 Task: Open a template Informal Letter by  Plum save the file as logo.txt Remove the following options from template: 'your brand'. Replace Hello Fan with ' Good Evening' and change the date to 31 June, 2023. Replace body of the letter with  Thank you so much for your generous gift. Your thoughtfulness and support mean the world to me. I'm truly grateful for your kindness.; apply Font Style 'Arial' and font size  18 Add name: Kevin
Action: Mouse moved to (211, 141)
Screenshot: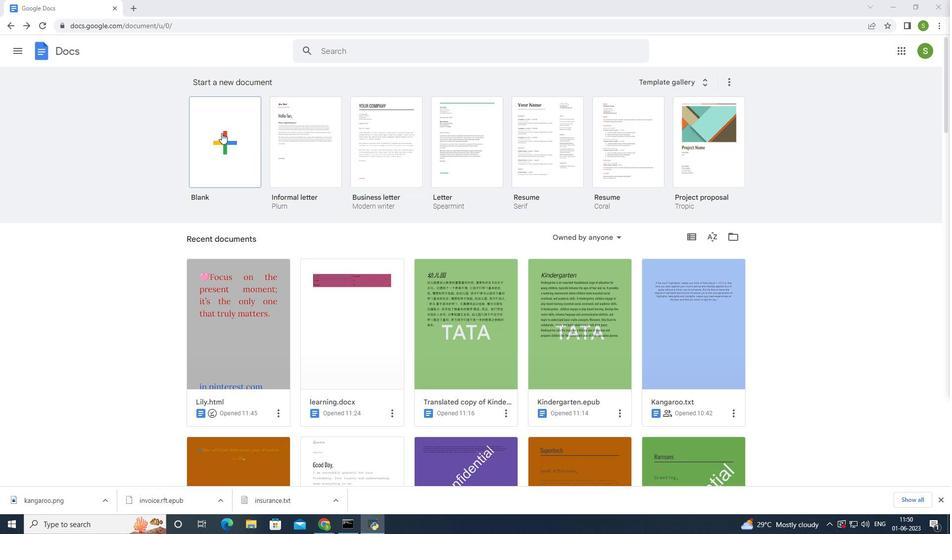 
Action: Mouse pressed left at (211, 141)
Screenshot: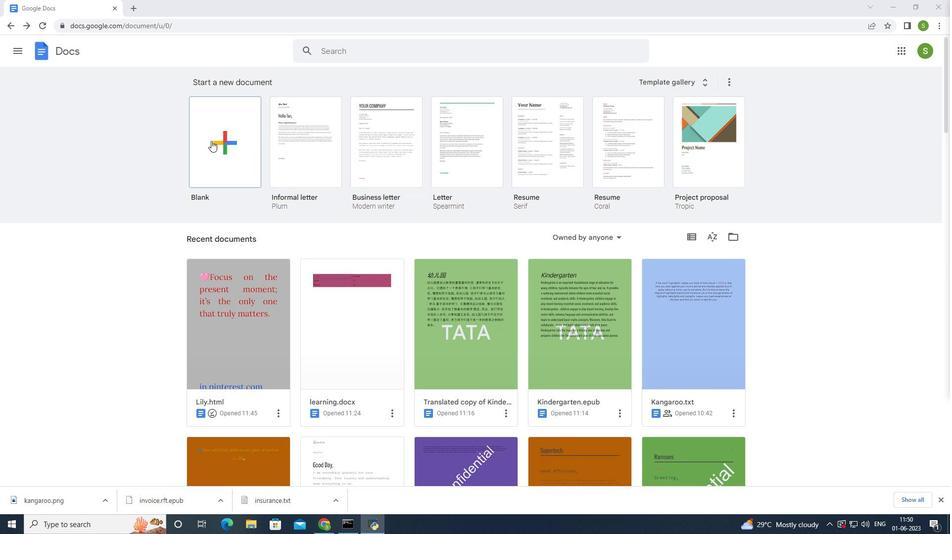 
Action: Mouse moved to (102, 41)
Screenshot: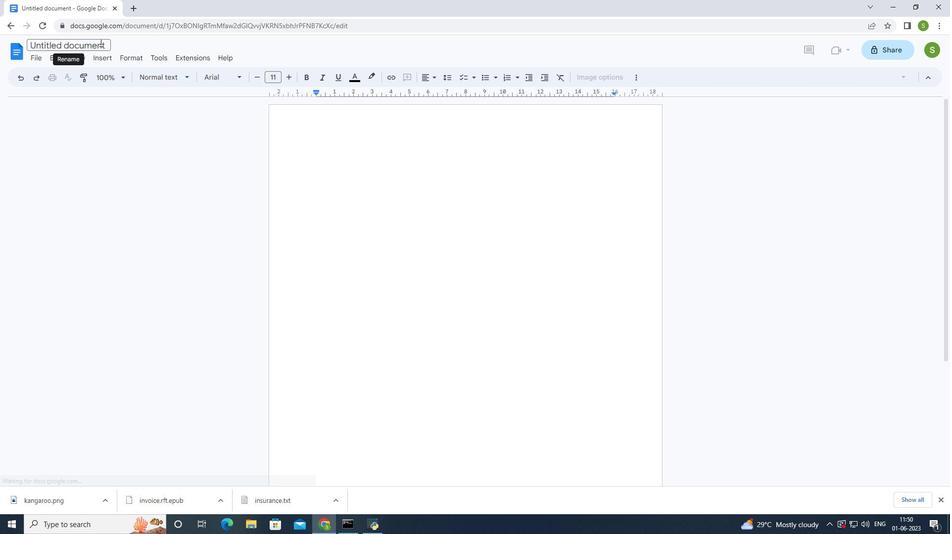 
Action: Mouse pressed left at (102, 41)
Screenshot: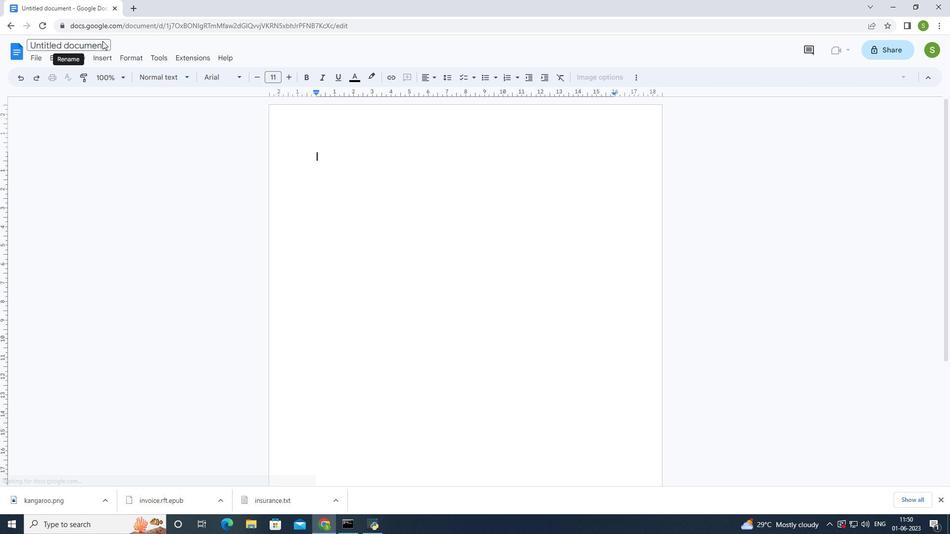 
Action: Mouse moved to (327, 35)
Screenshot: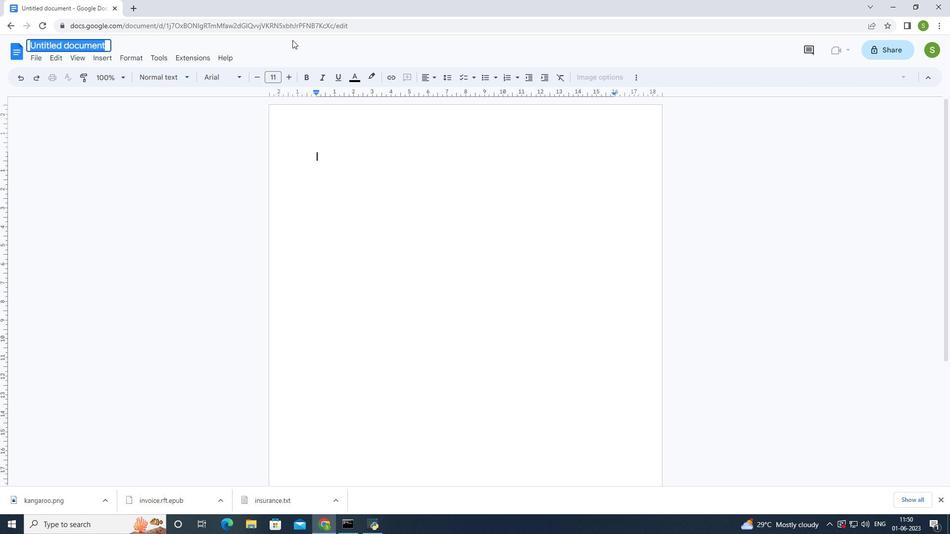 
Action: Key pressed logo
Screenshot: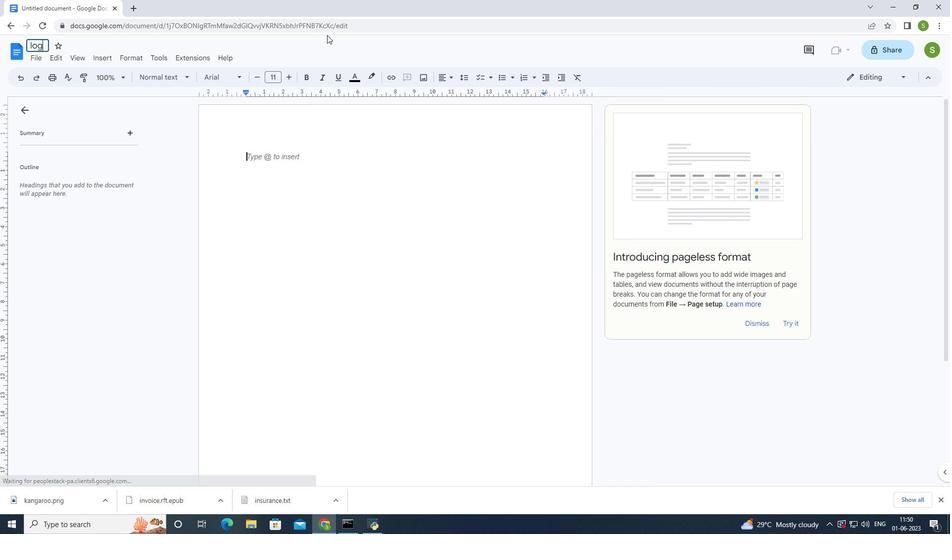 
Action: Mouse moved to (358, 91)
Screenshot: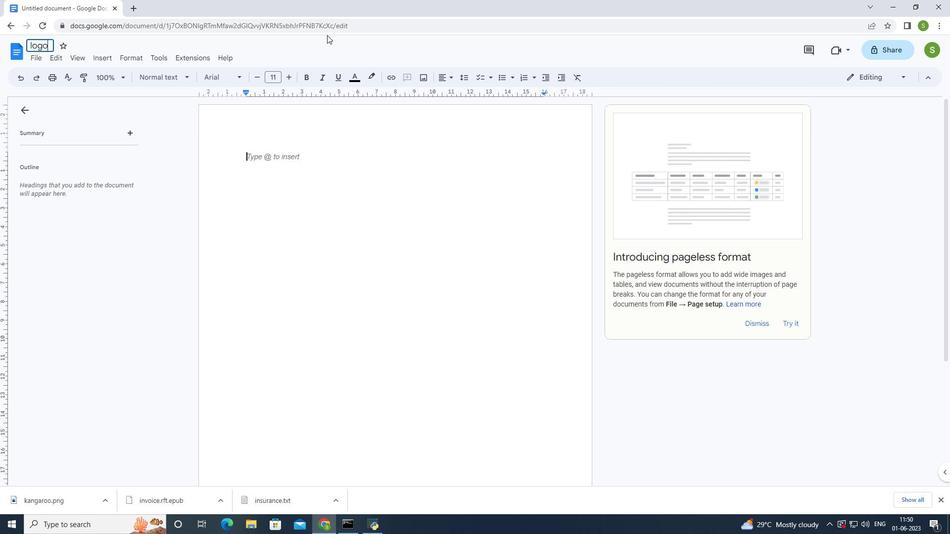 
Action: Key pressed .txt<Key.enter>
Screenshot: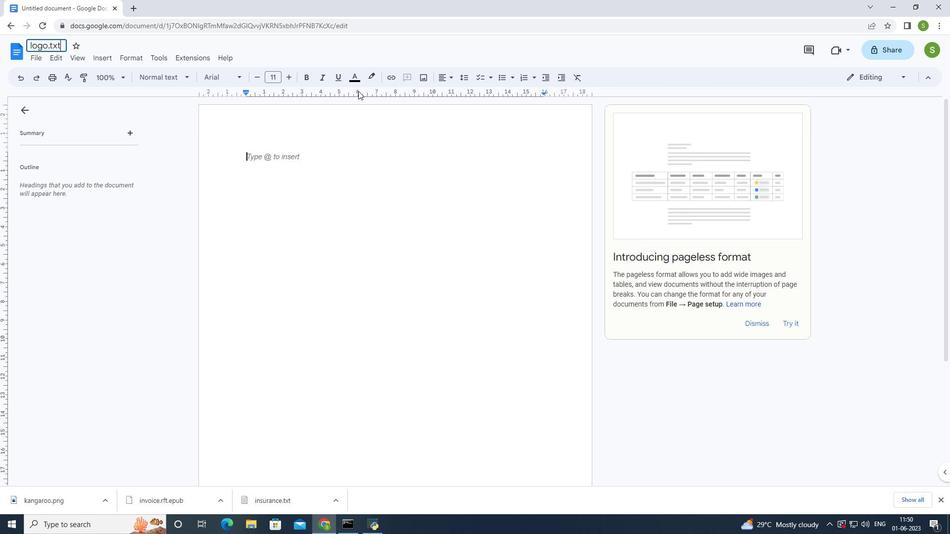
Action: Mouse moved to (8, 23)
Screenshot: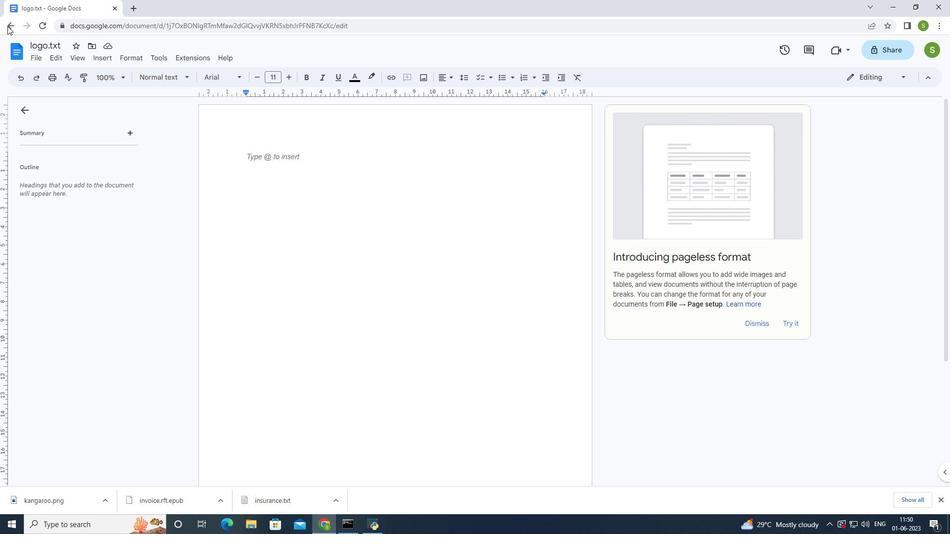 
Action: Mouse pressed left at (8, 23)
Screenshot: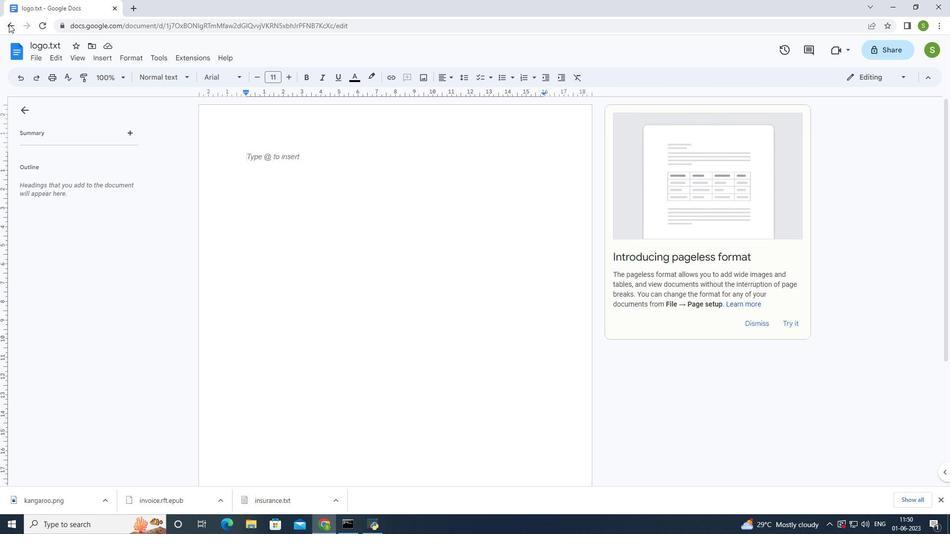 
Action: Mouse moved to (300, 170)
Screenshot: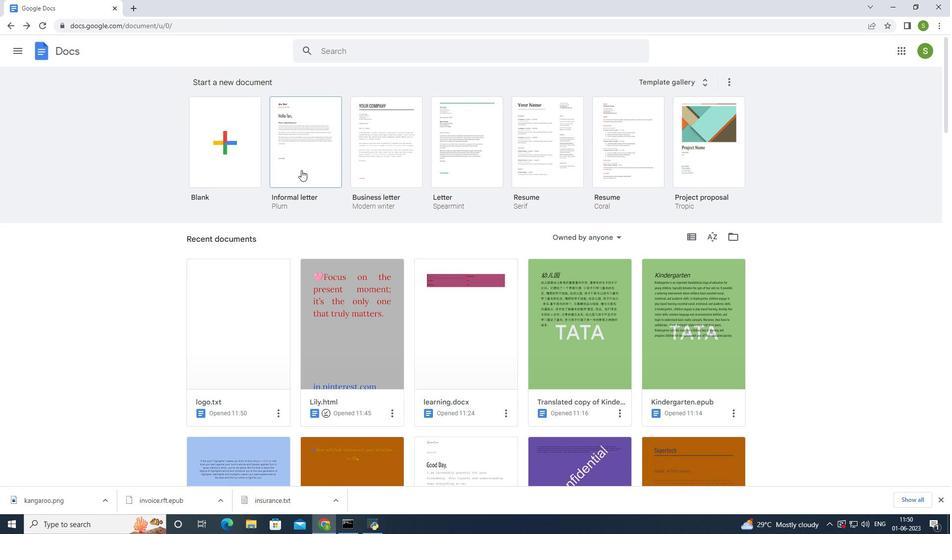 
Action: Mouse pressed left at (300, 170)
Screenshot: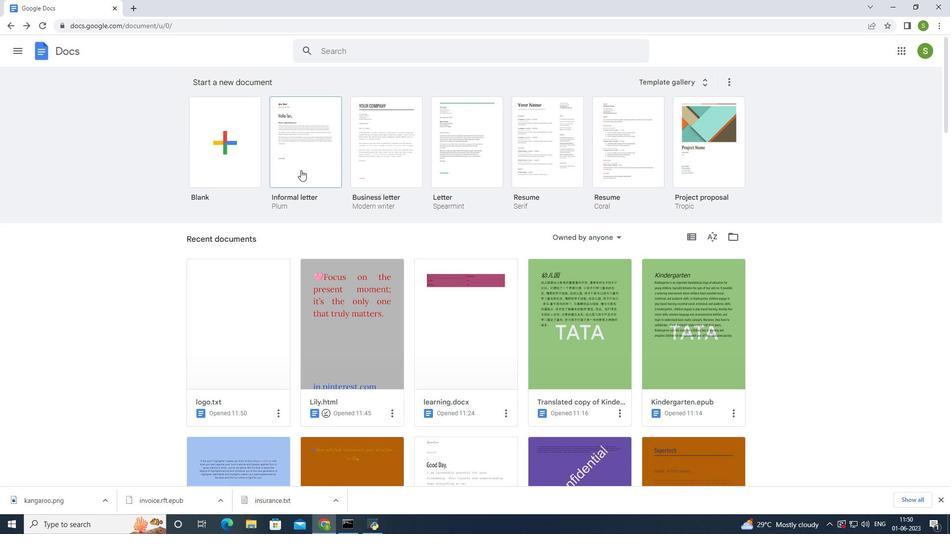 
Action: Mouse pressed left at (300, 170)
Screenshot: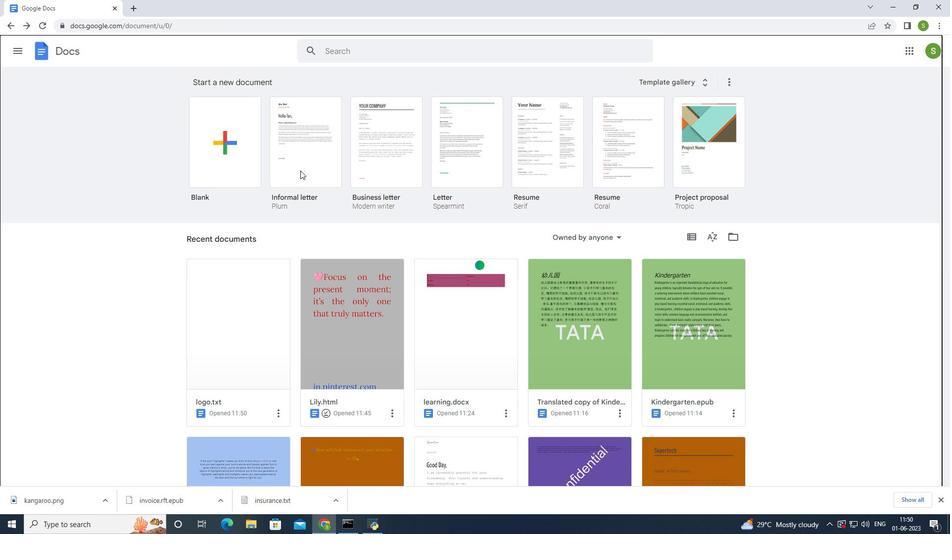 
Action: Mouse moved to (300, 170)
Screenshot: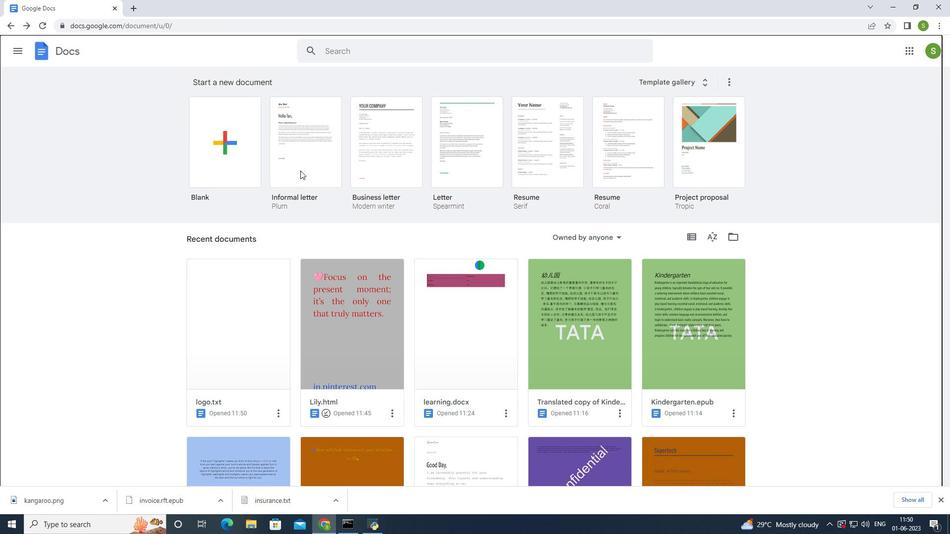 
Action: Mouse pressed left at (300, 170)
Screenshot: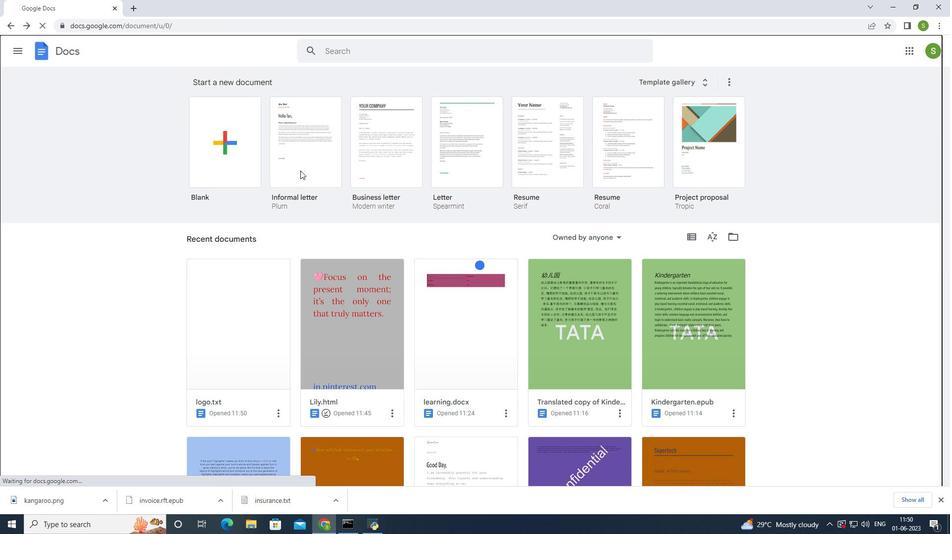 
Action: Mouse moved to (79, 44)
Screenshot: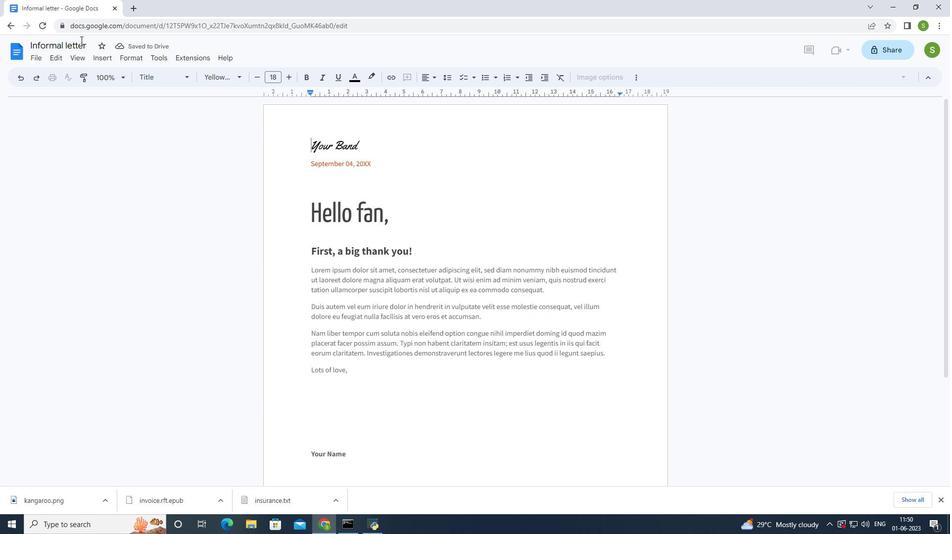 
Action: Mouse pressed left at (79, 44)
Screenshot: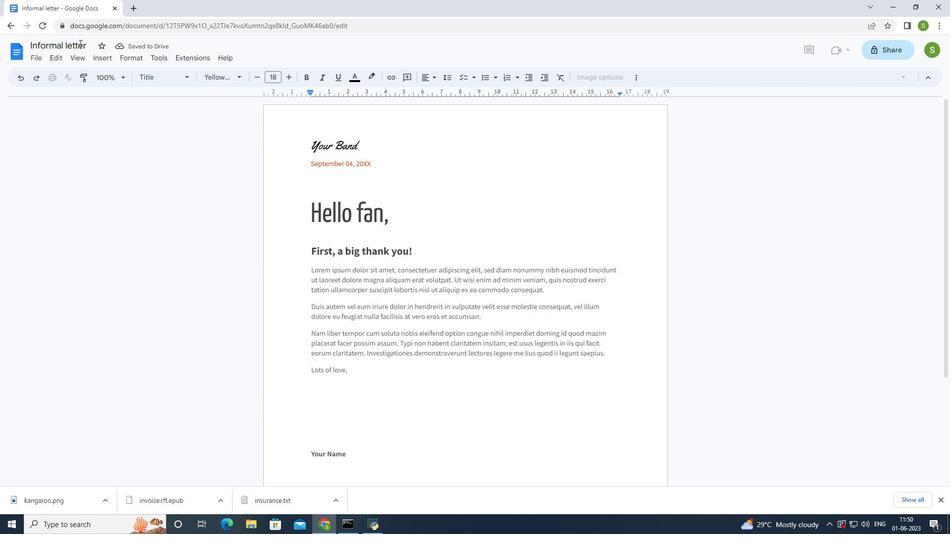 
Action: Mouse moved to (83, 44)
Screenshot: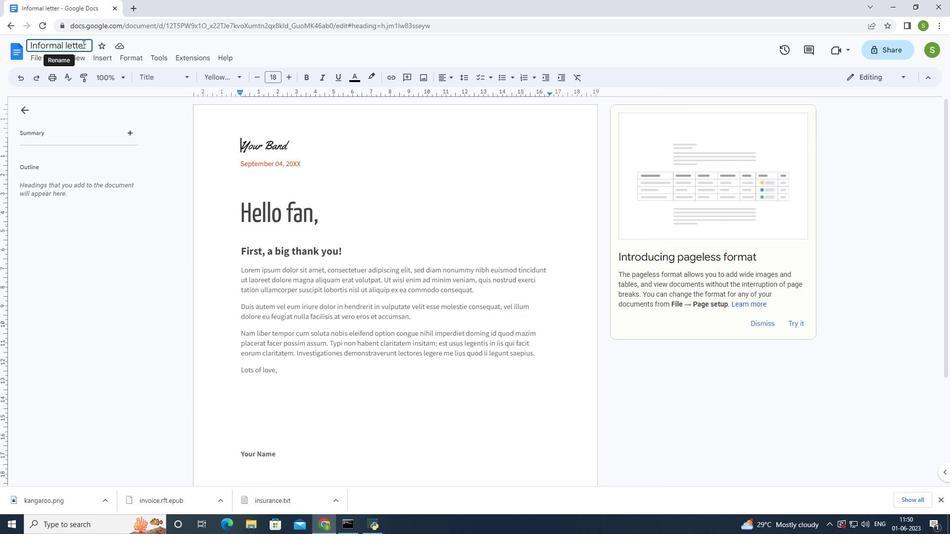 
Action: Mouse pressed left at (83, 44)
Screenshot: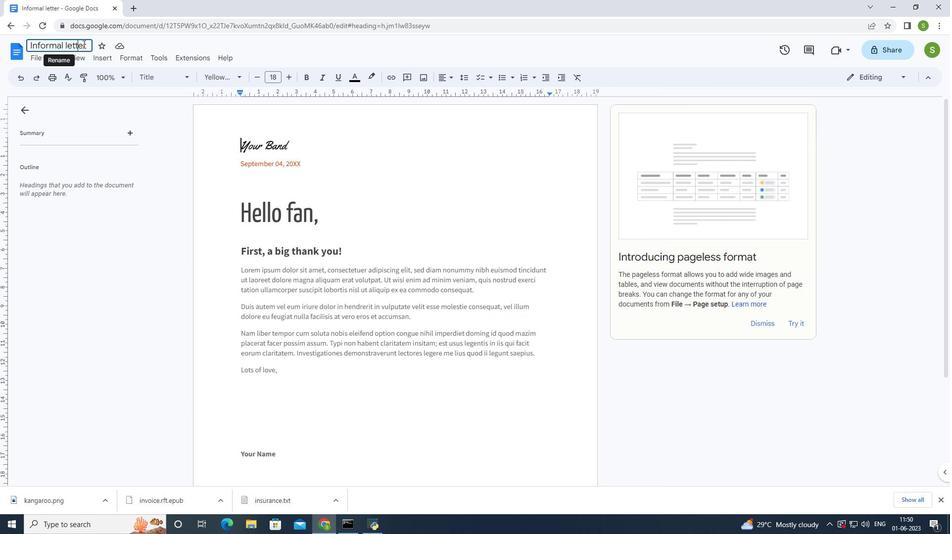 
Action: Mouse pressed left at (83, 44)
Screenshot: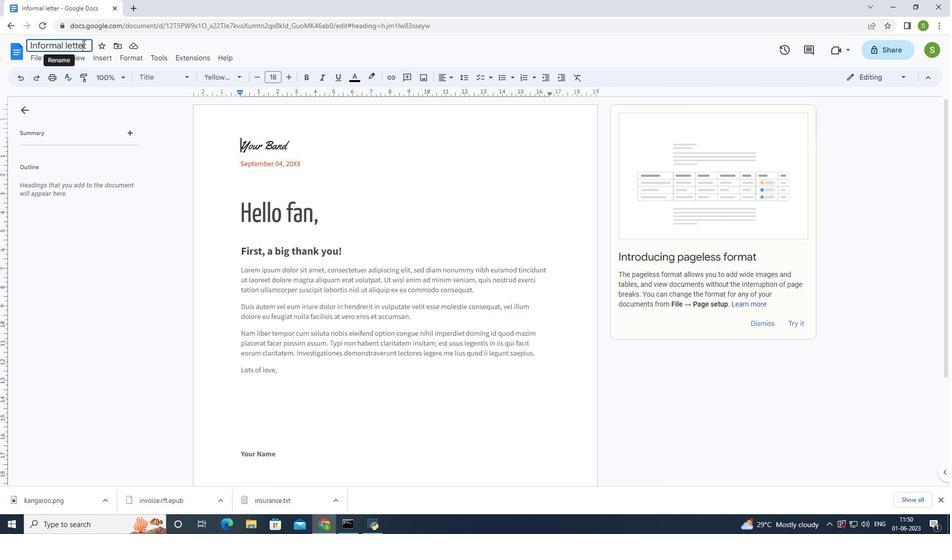 
Action: Mouse moved to (83, 44)
Screenshot: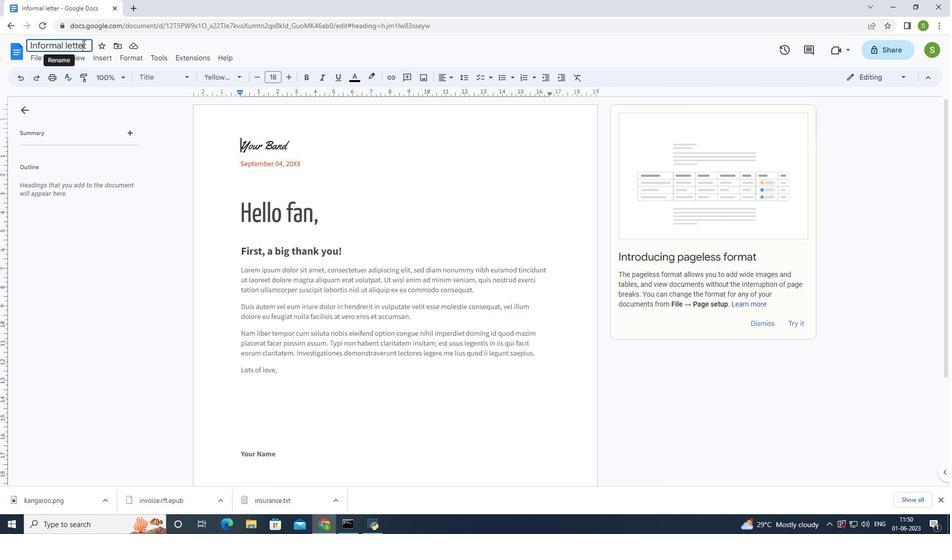 
Action: Mouse pressed left at (83, 44)
Screenshot: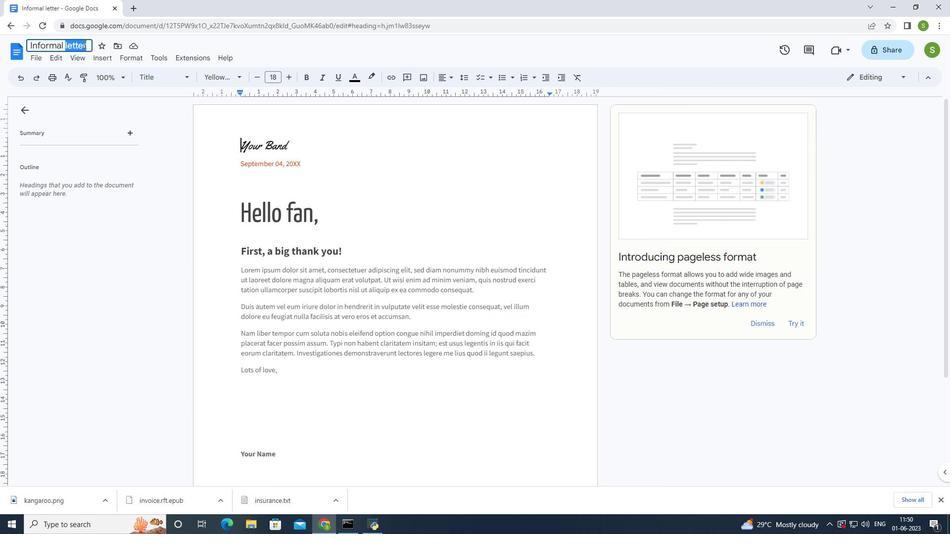 
Action: Mouse pressed left at (83, 44)
Screenshot: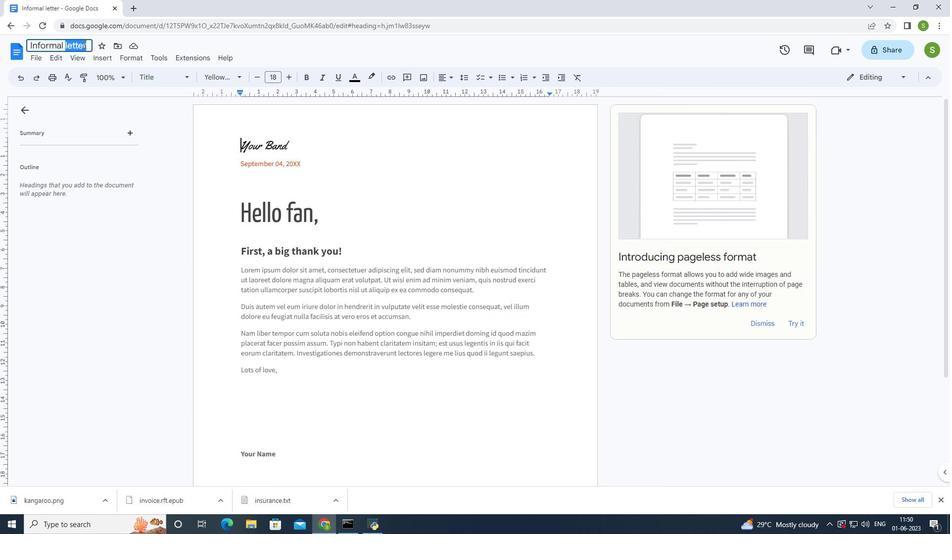 
Action: Mouse pressed left at (83, 44)
Screenshot: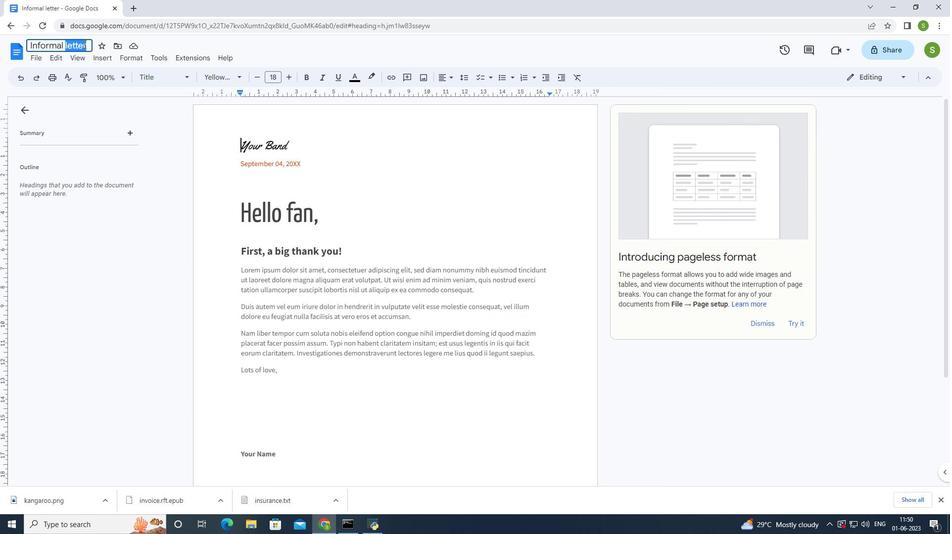 
Action: Mouse pressed left at (83, 44)
Screenshot: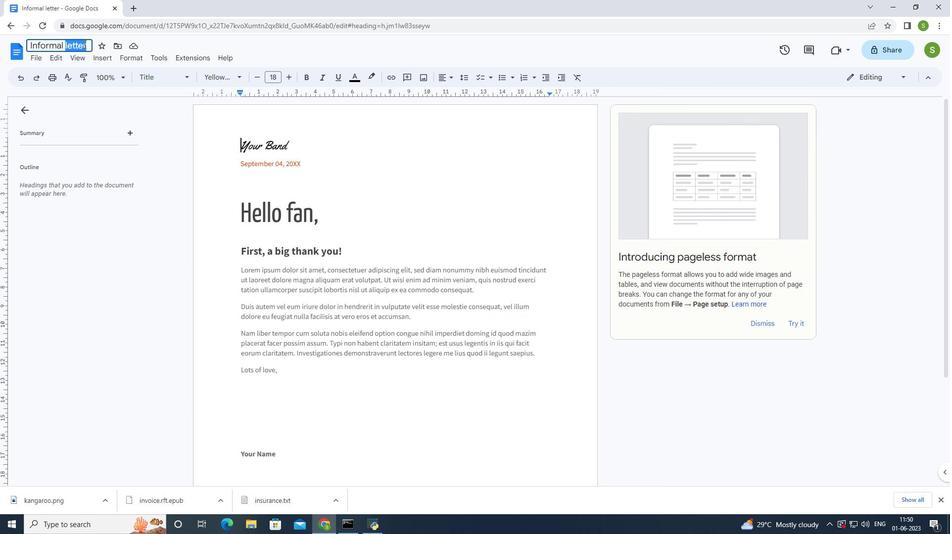 
Action: Mouse moved to (128, 51)
Screenshot: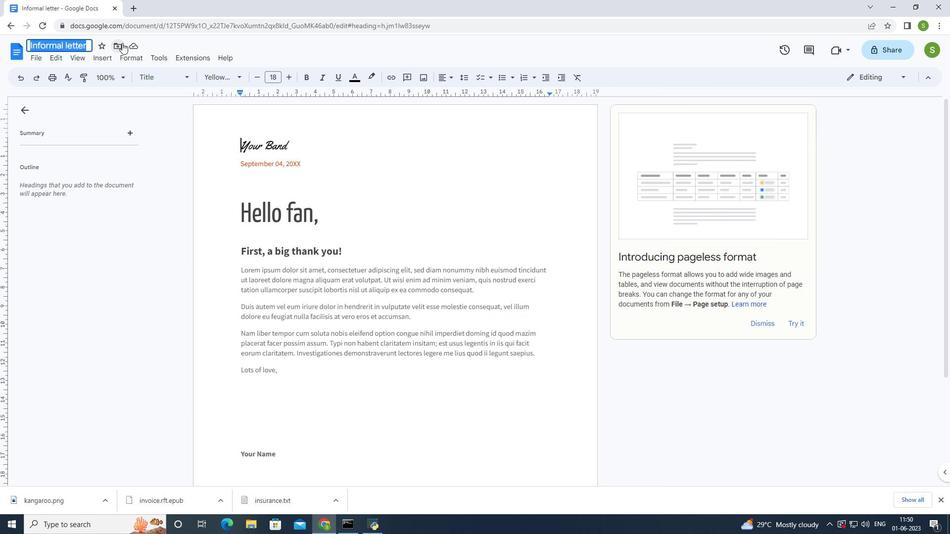 
Action: Key pressed logo
Screenshot: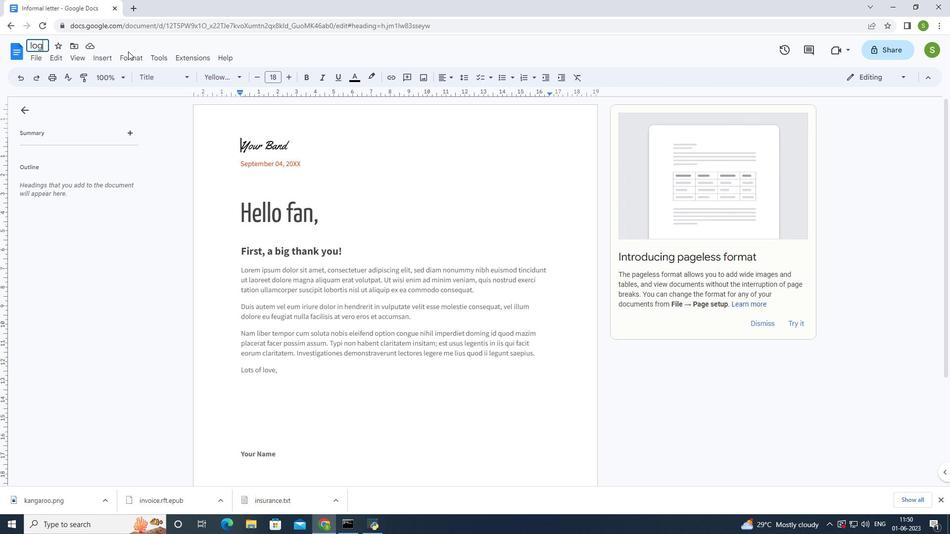 
Action: Mouse moved to (127, 52)
Screenshot: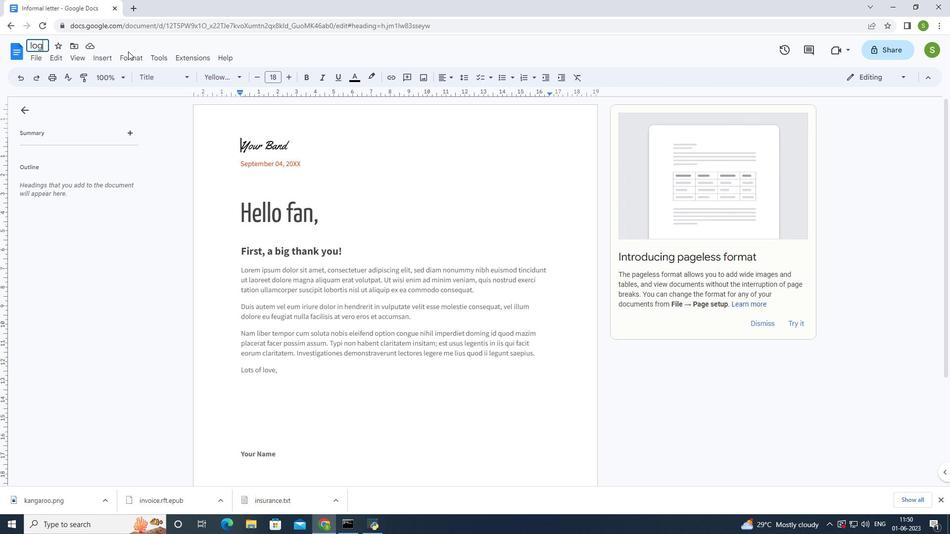 
Action: Key pressed .t
Screenshot: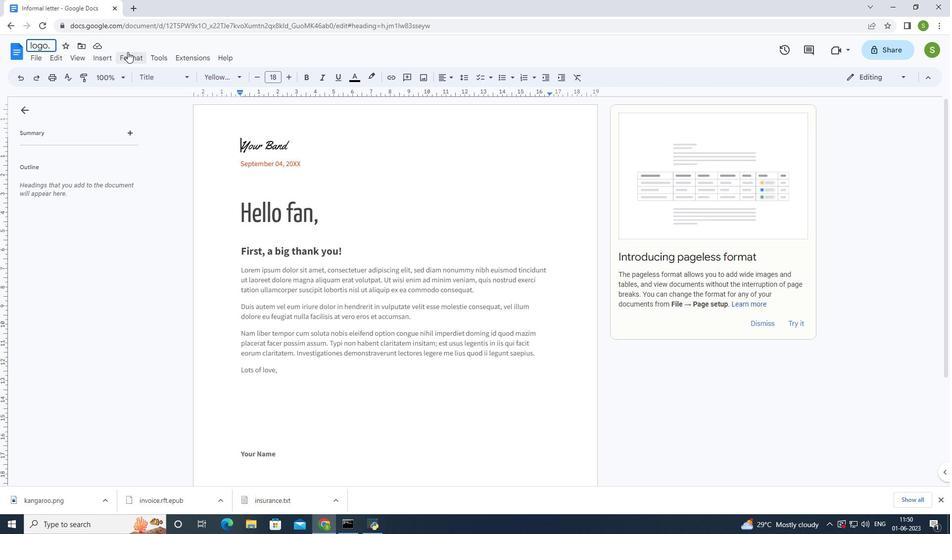 
Action: Mouse moved to (127, 52)
Screenshot: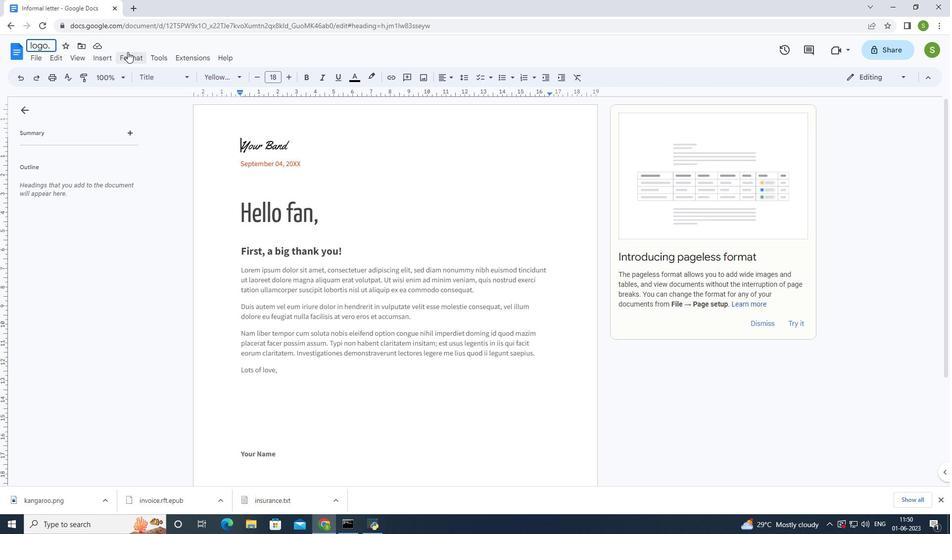 
Action: Key pressed xt<Key.enter>
Screenshot: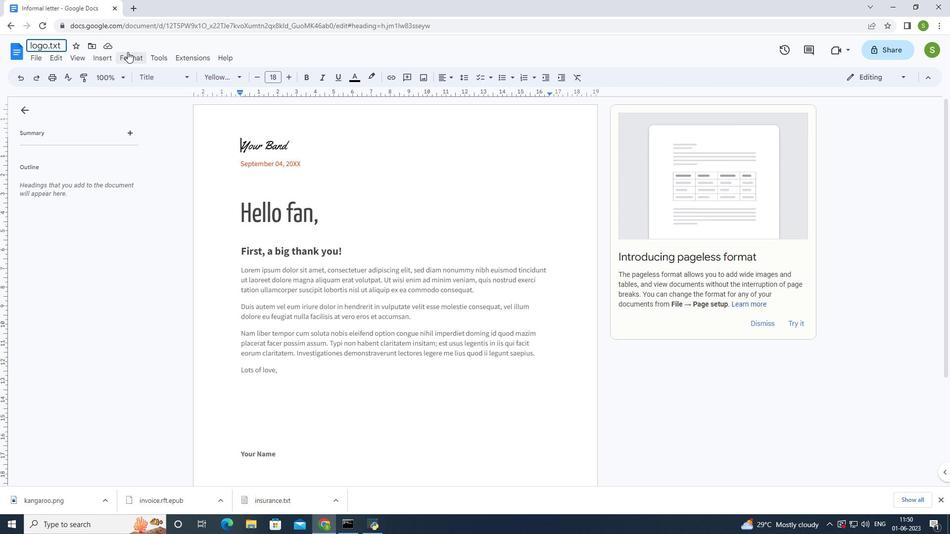 
Action: Mouse moved to (314, 212)
Screenshot: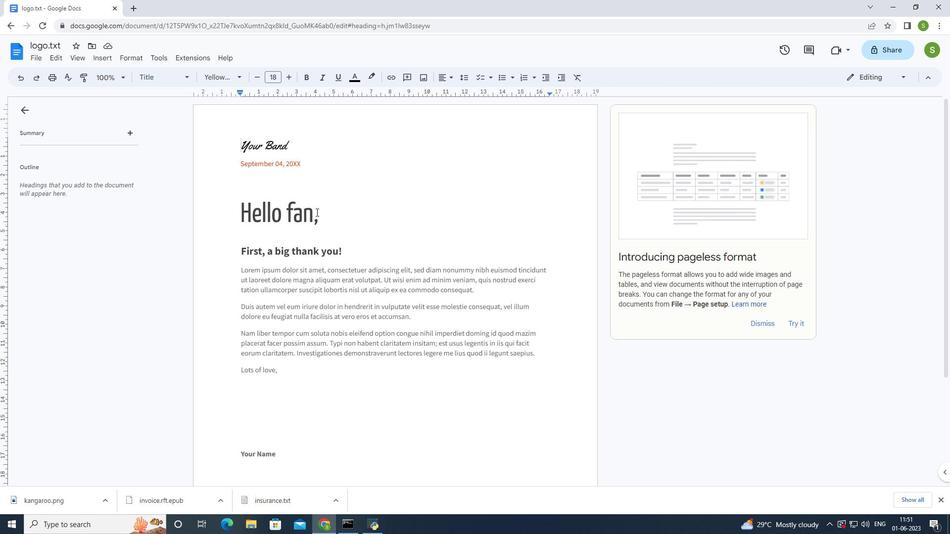 
Action: Mouse pressed left at (314, 212)
Screenshot: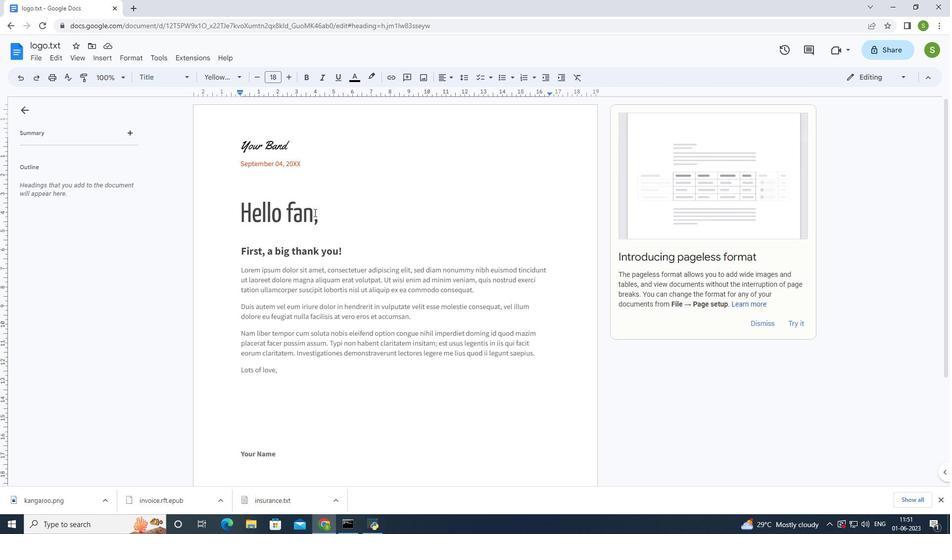 
Action: Mouse moved to (705, 92)
Screenshot: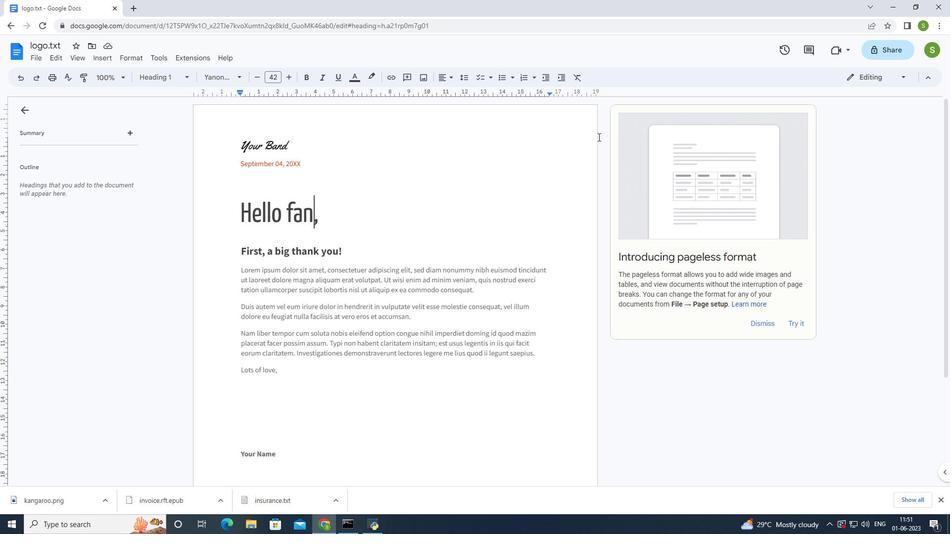 
Action: Key pressed <Key.backspace><Key.backspace><Key.backspace><Key.backspace><Key.backspace><Key.backspace><Key.backspace><Key.backspace><Key.backspace><Key.shift>Good<Key.space><Key.shift>Mo<Key.backspace><Key.backspace><Key.shift><Key.shift><Key.shift><Key.shift><Key.shift><Key.shift><Key.shift><Key.shift><Key.shift><Key.shift><Key.shift><Key.shift><Key.shift><Key.shift><Key.shift><Key.shift><Key.shift><Key.shift><Key.shift><Key.shift><Key.shift><Key.shift>E
Screenshot: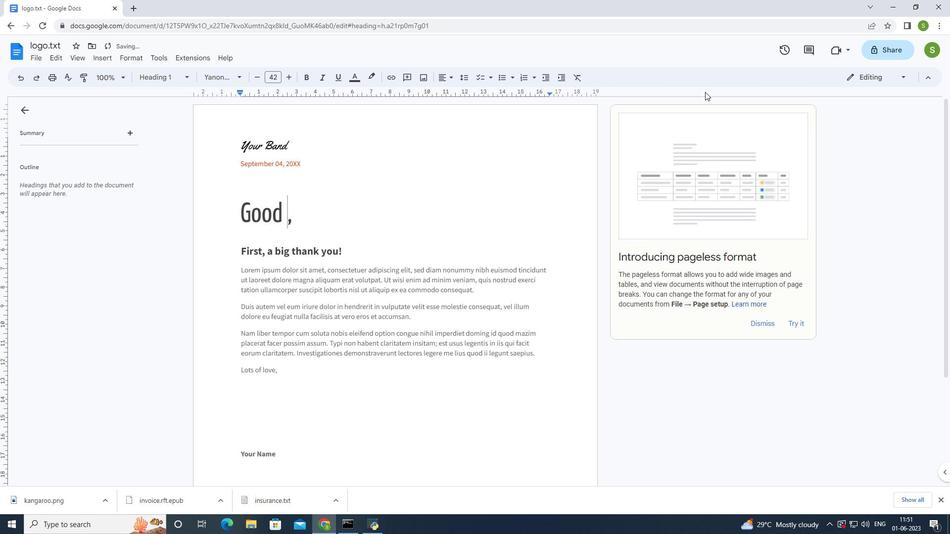 
Action: Mouse moved to (705, 92)
Screenshot: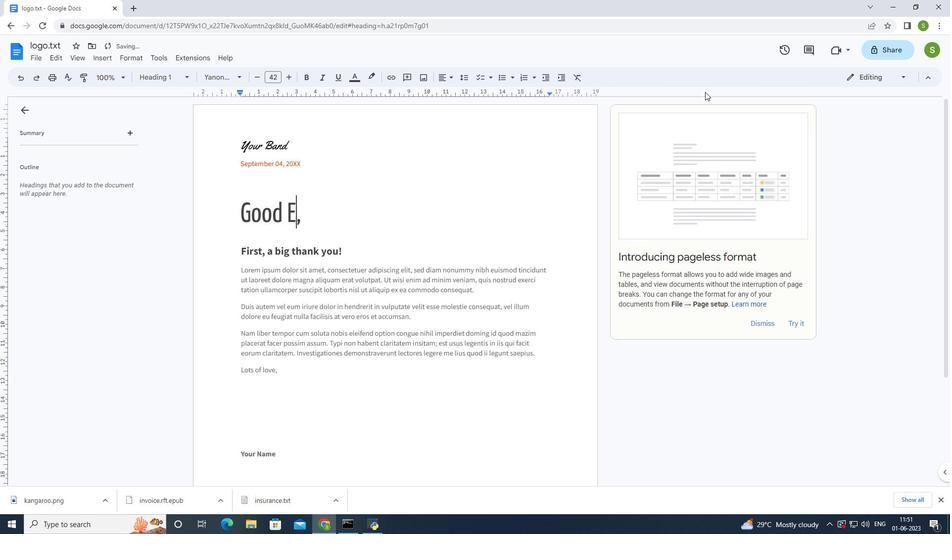 
Action: Key pressed vening
Screenshot: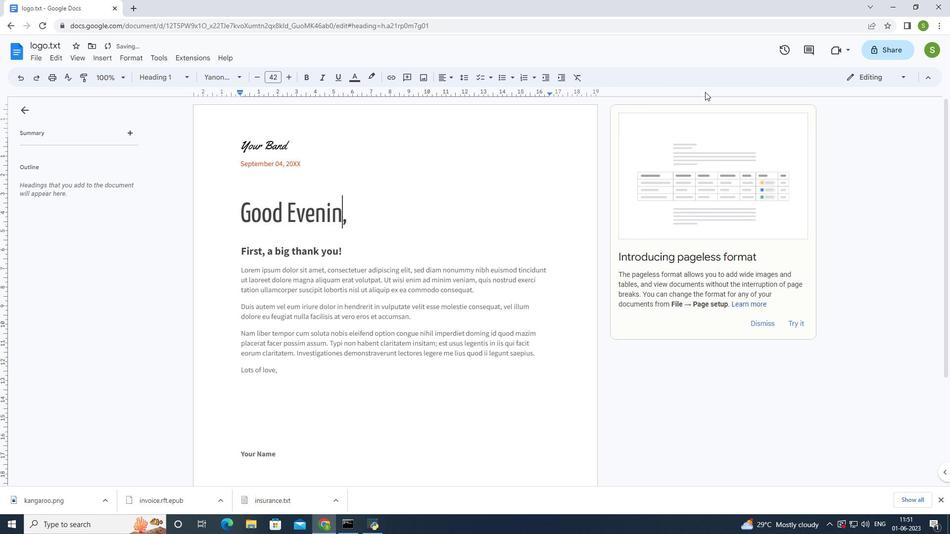 
Action: Mouse moved to (308, 164)
Screenshot: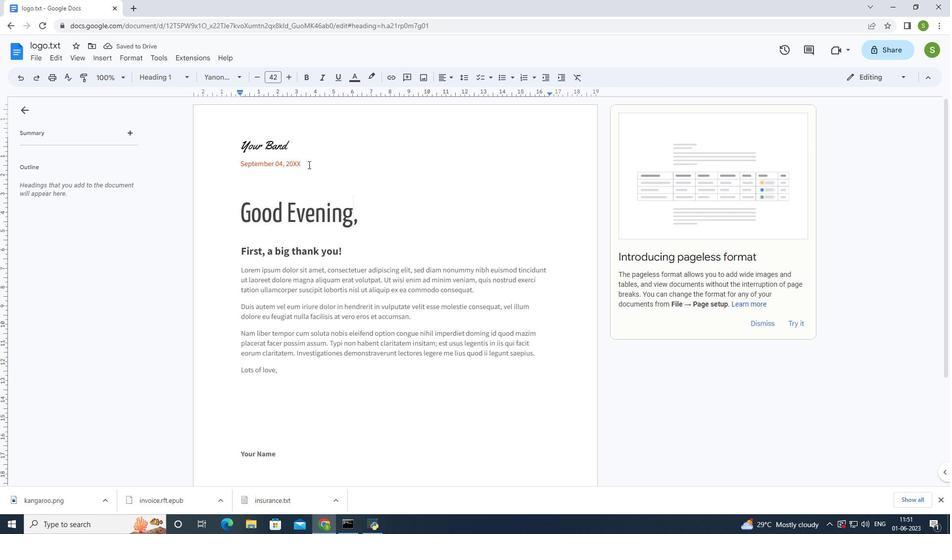 
Action: Mouse pressed left at (308, 164)
Screenshot: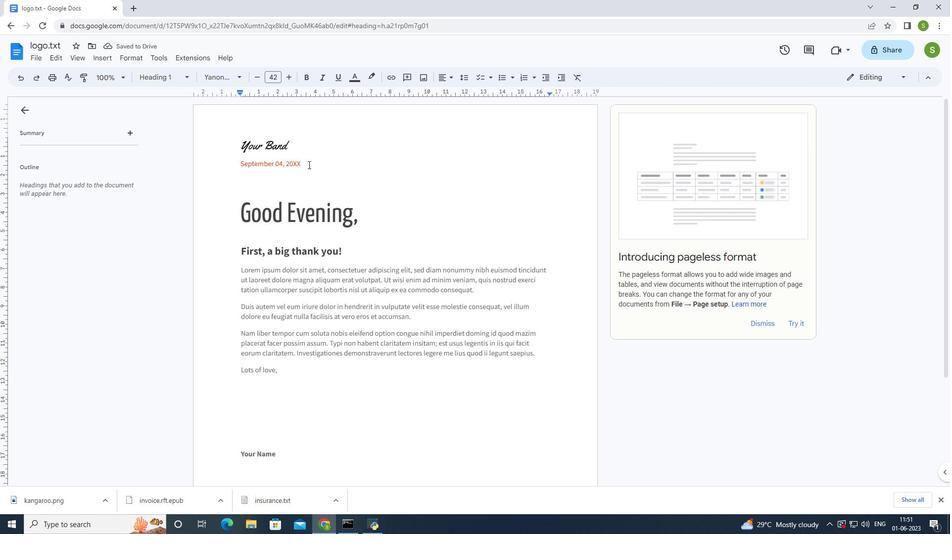 
Action: Mouse moved to (490, 138)
Screenshot: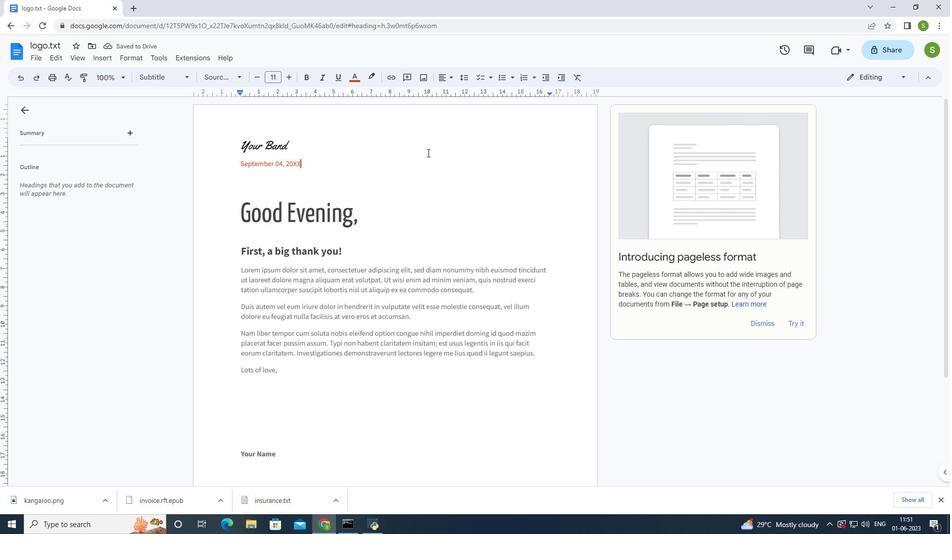 
Action: Key pressed <Key.backspace><Key.backspace>
Screenshot: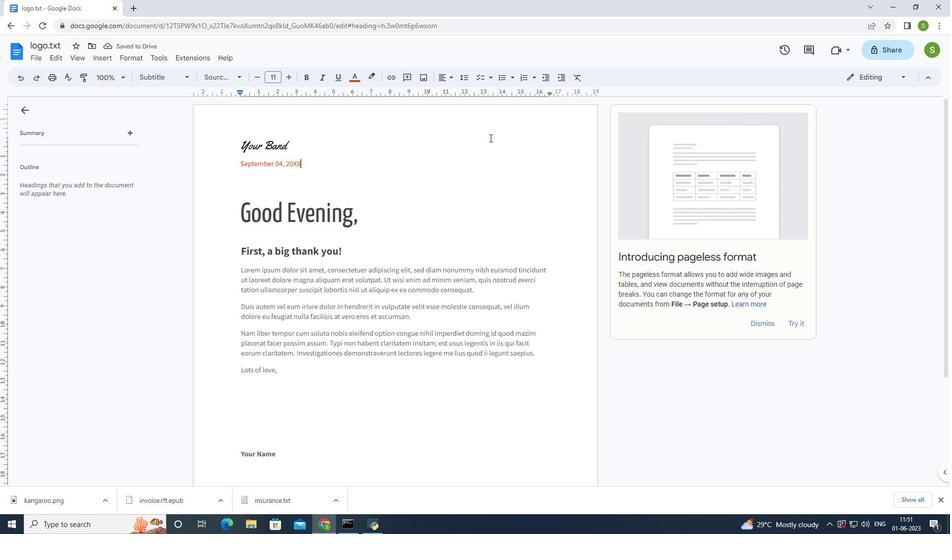 
Action: Mouse moved to (490, 137)
Screenshot: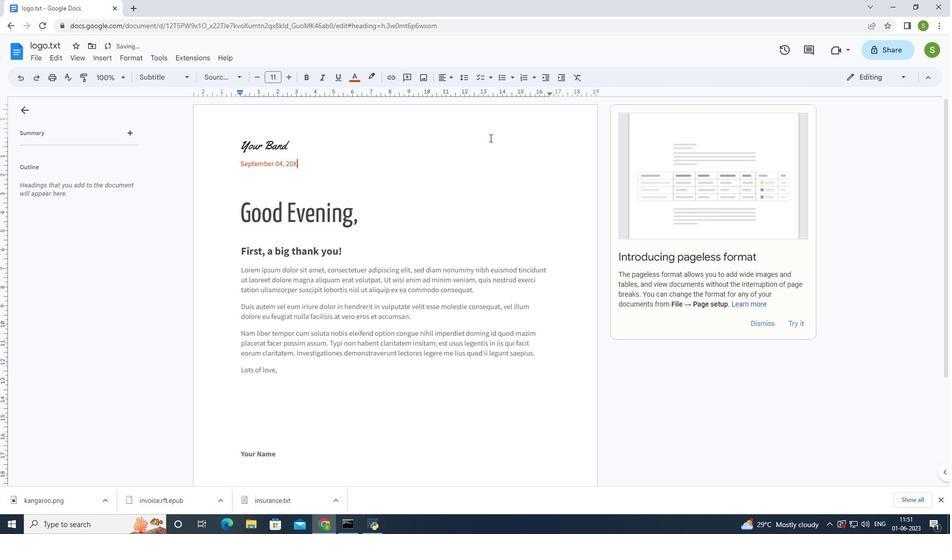 
Action: Key pressed <Key.backspace><Key.backspace><Key.backspace><Key.backspace><Key.backspace><Key.backspace><Key.backspace><Key.backspace><Key.backspace><Key.backspace><Key.backspace><Key.backspace><Key.backspace><Key.backspace><Key.backspace><Key.backspace>31<Key.space>june<Key.space>2023
Screenshot: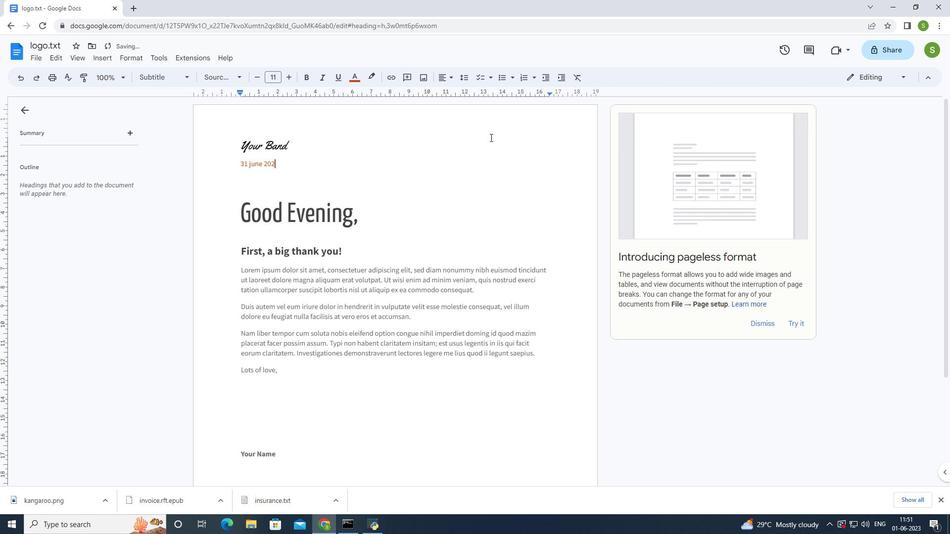 
Action: Mouse moved to (239, 248)
Screenshot: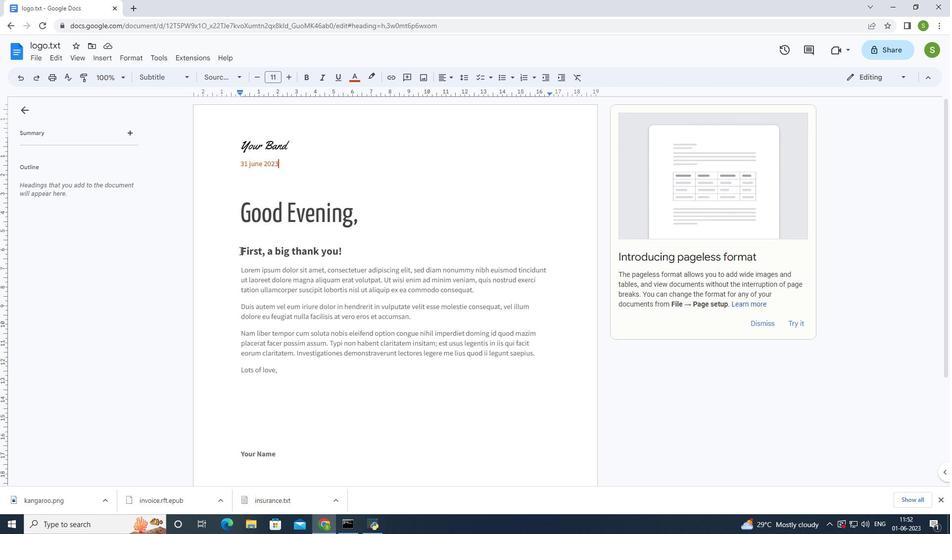 
Action: Mouse pressed left at (239, 248)
Screenshot: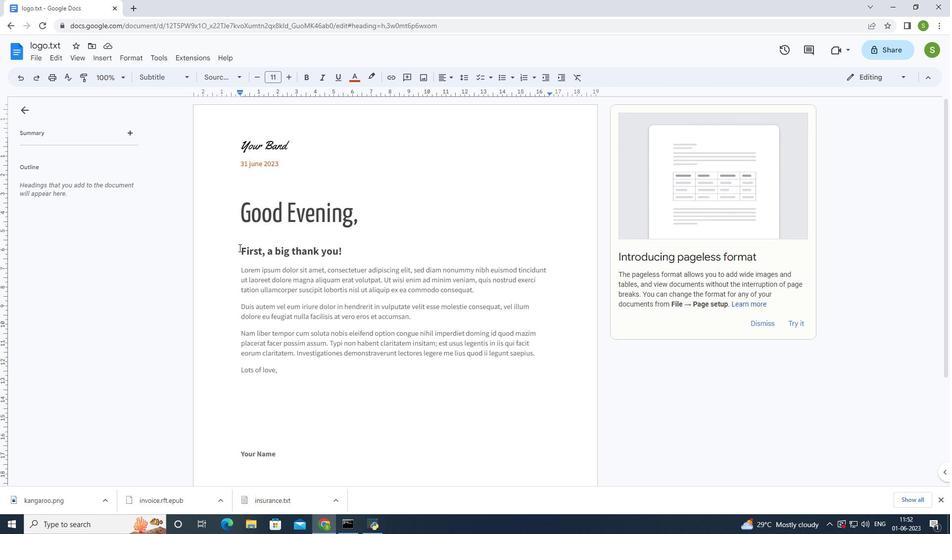 
Action: Mouse moved to (696, 333)
Screenshot: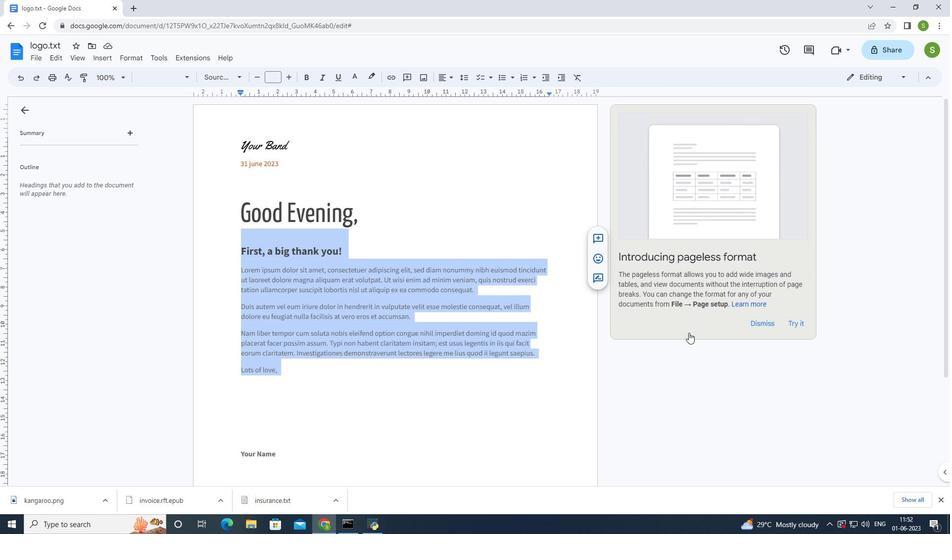 
Action: Key pressed <Key.delete>
Screenshot: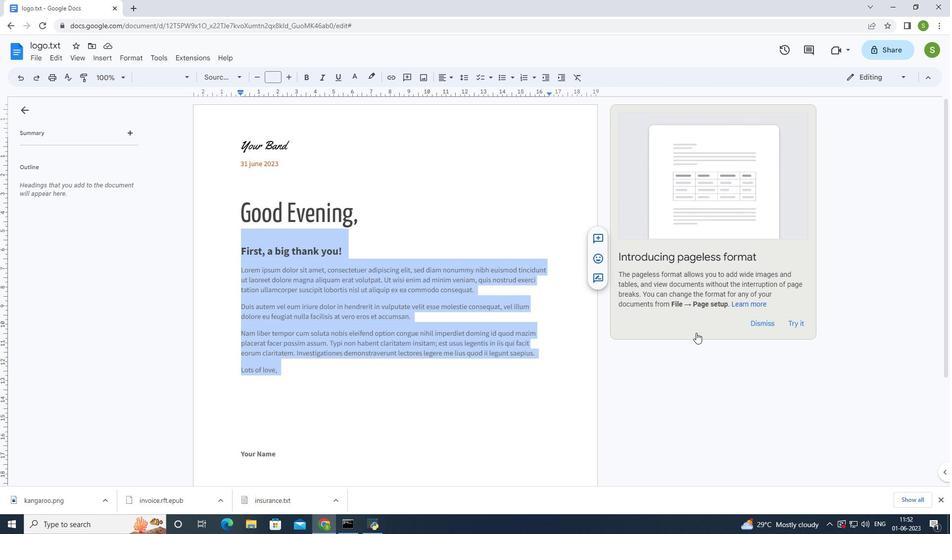 
Action: Mouse moved to (697, 297)
Screenshot: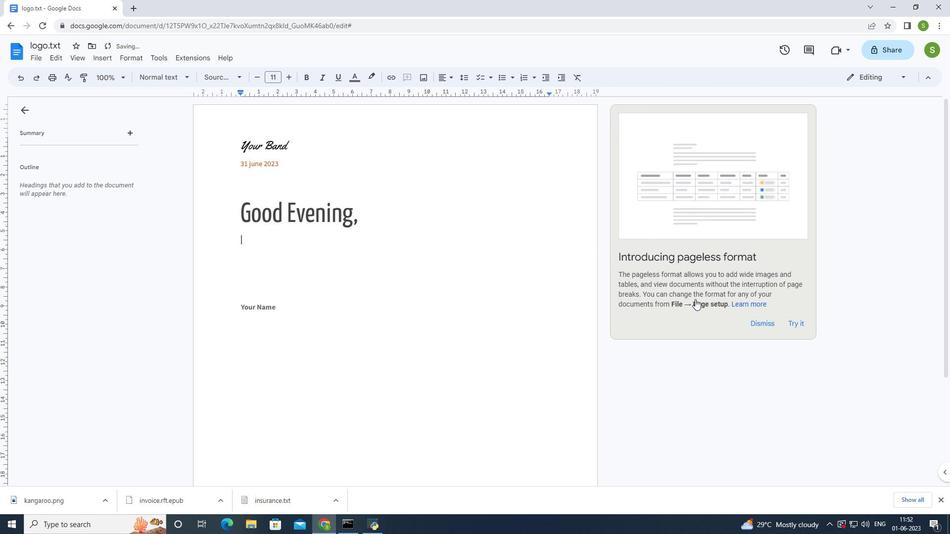 
Action: Key pressed <Key.shift>Thank<Key.space>you<Key.space>so<Key.space>much<Key.space>for<Key.space>your<Key.space>generous<Key.space>gift.<Key.space>your<Key.space>thoughtfulness<Key.space>and<Key.space>support<Key.space>mean<Key.space>the<Key.space>world<Key.space>to<Key.space>me.<Key.space><Key.shift>I'm<Key.space>truly<Key.space>grateful<Key.space>for<Key.space>your<Key.space>kindness.
Screenshot: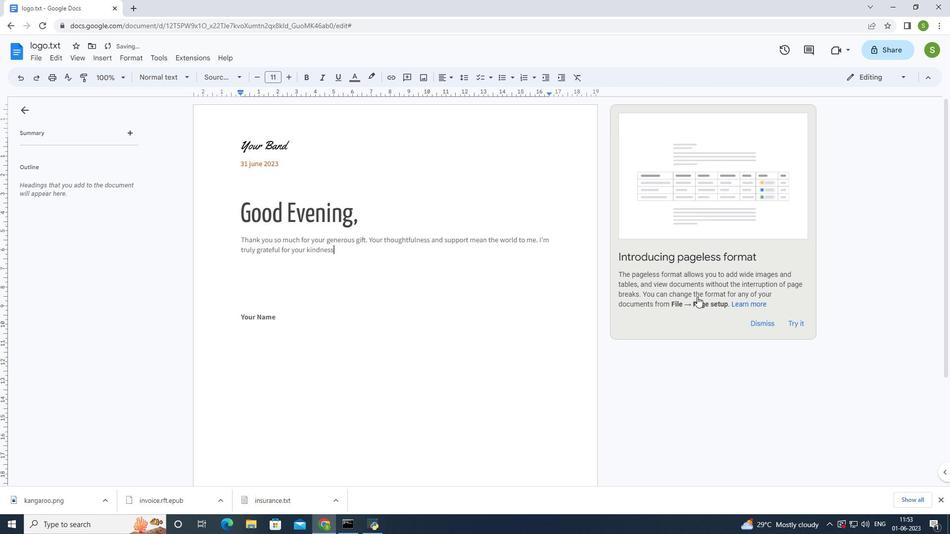 
Action: Mouse moved to (288, 320)
Screenshot: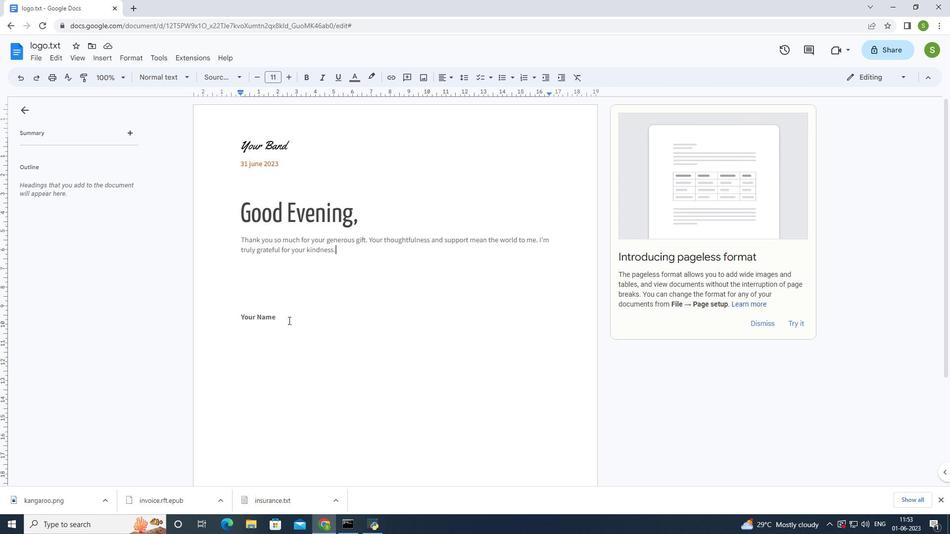 
Action: Mouse pressed left at (288, 320)
Screenshot: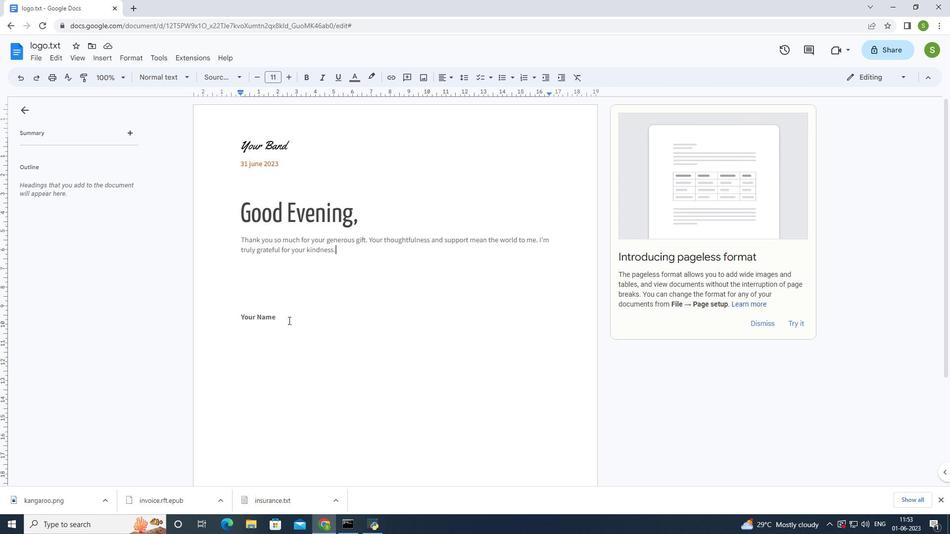 
Action: Mouse moved to (739, 234)
Screenshot: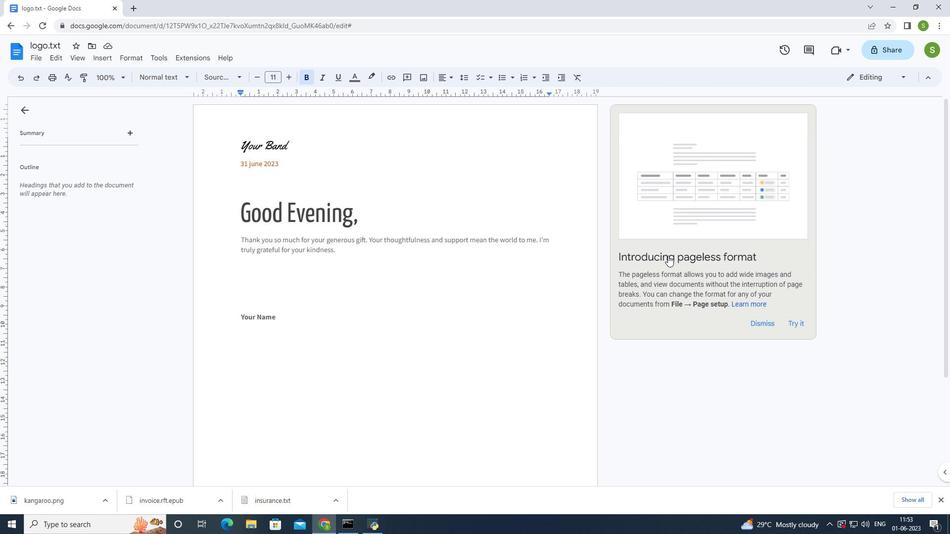 
Action: Key pressed <Key.enter><Key.shift>kevin
Screenshot: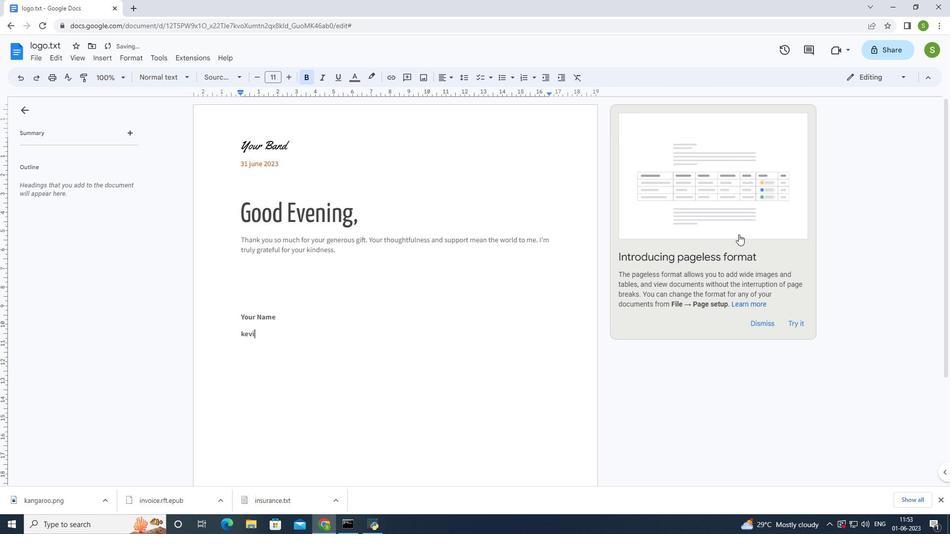 
Action: Mouse moved to (236, 238)
Screenshot: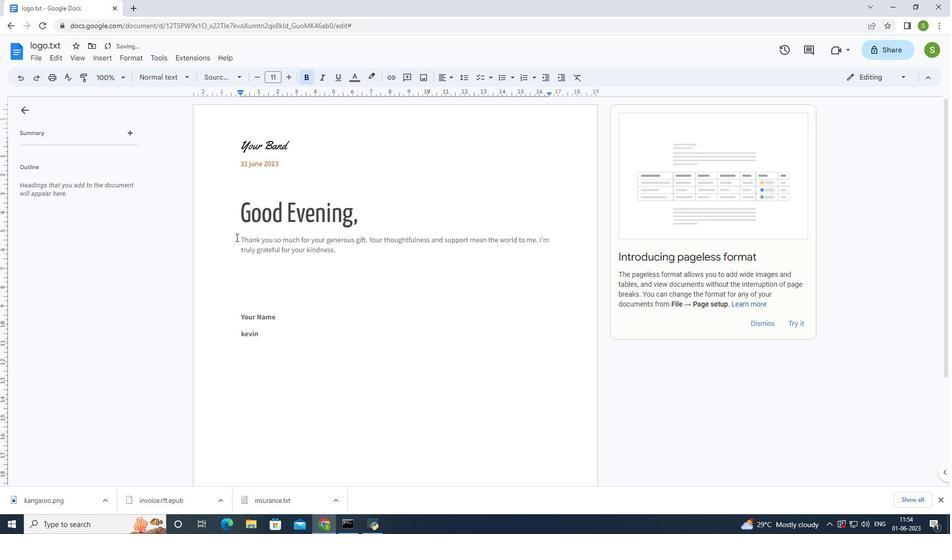 
Action: Mouse pressed left at (236, 238)
Screenshot: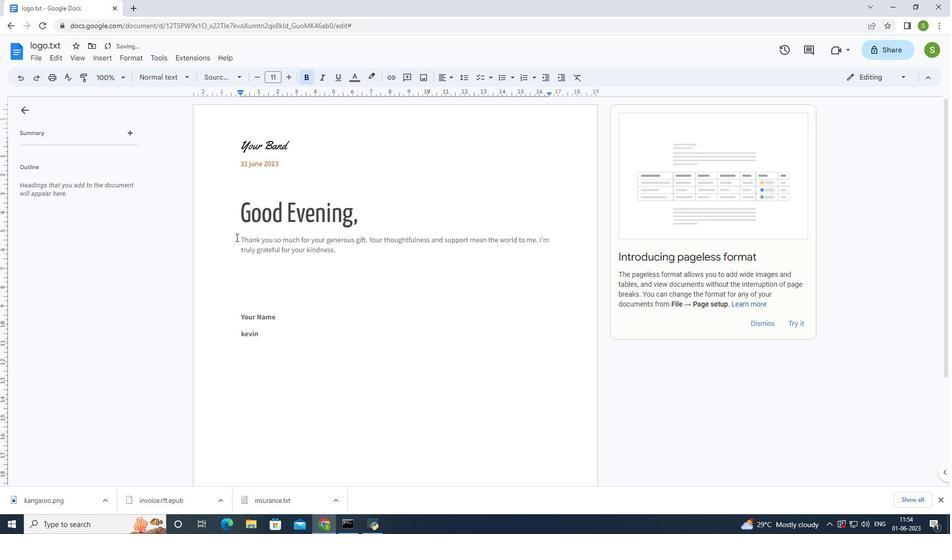 
Action: Mouse moved to (287, 79)
Screenshot: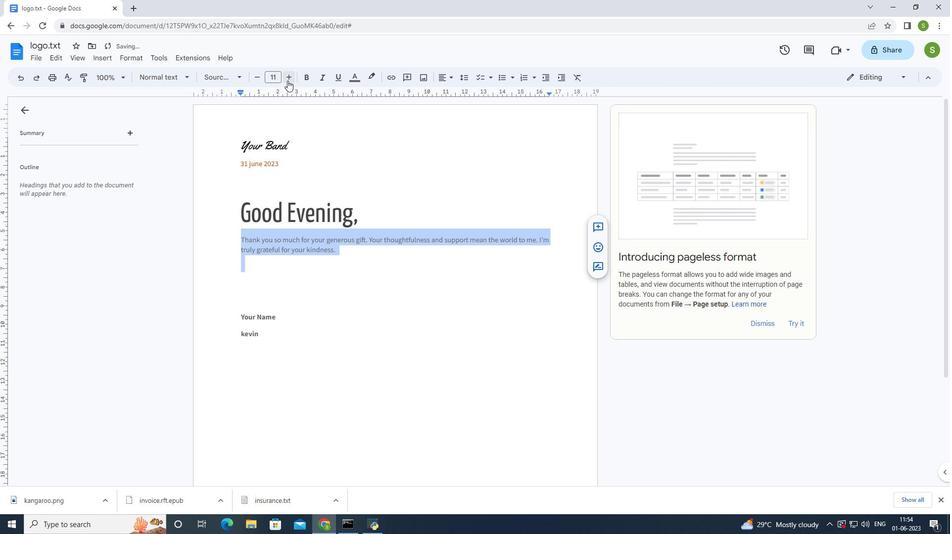 
Action: Mouse pressed left at (287, 79)
Screenshot: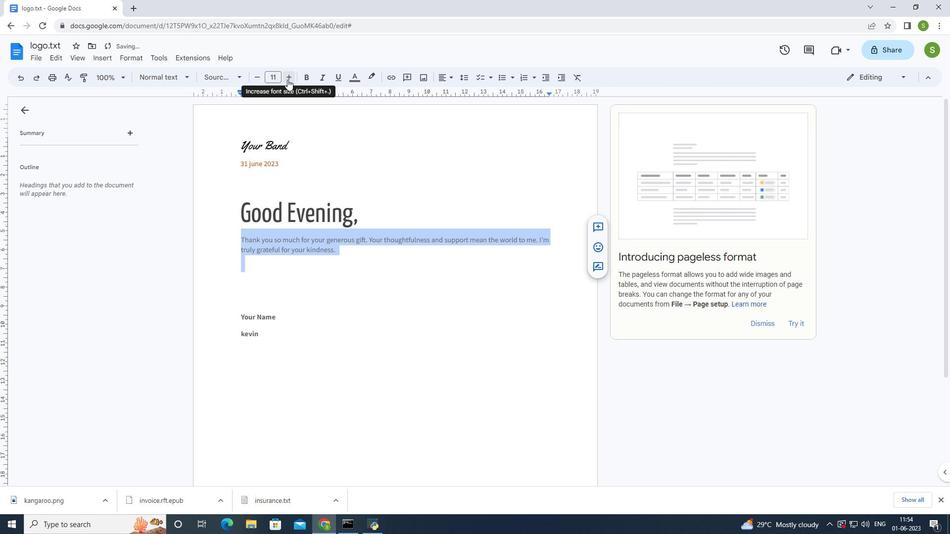 
Action: Mouse pressed left at (287, 79)
Screenshot: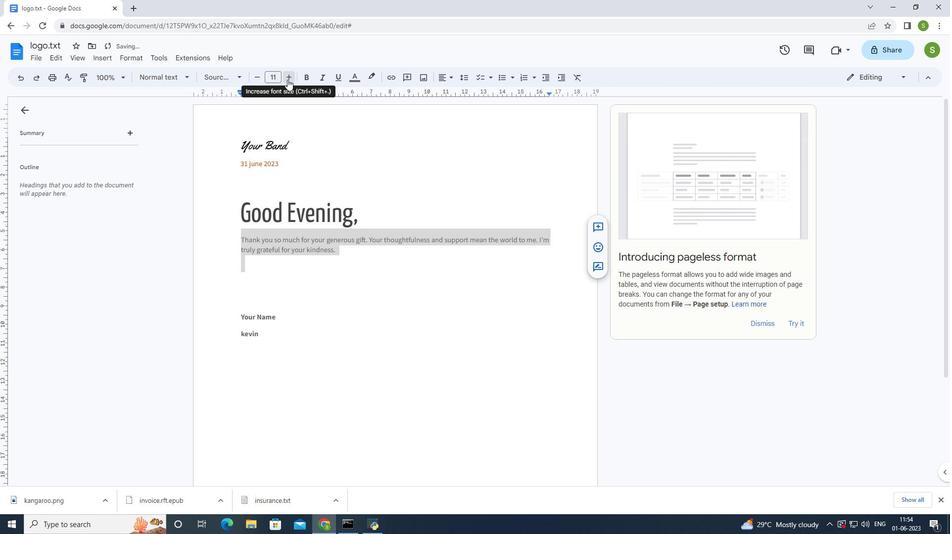 
Action: Mouse pressed left at (287, 79)
Screenshot: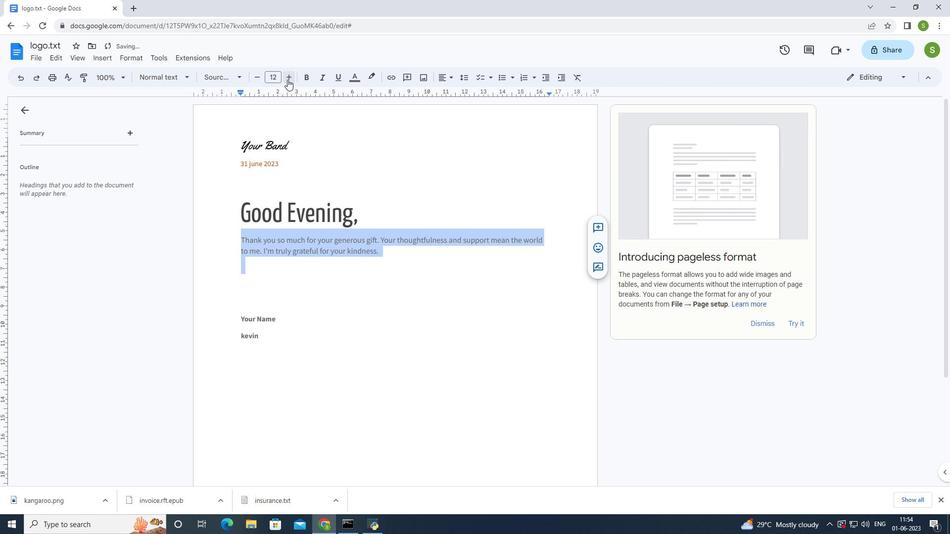 
Action: Mouse pressed left at (287, 79)
Screenshot: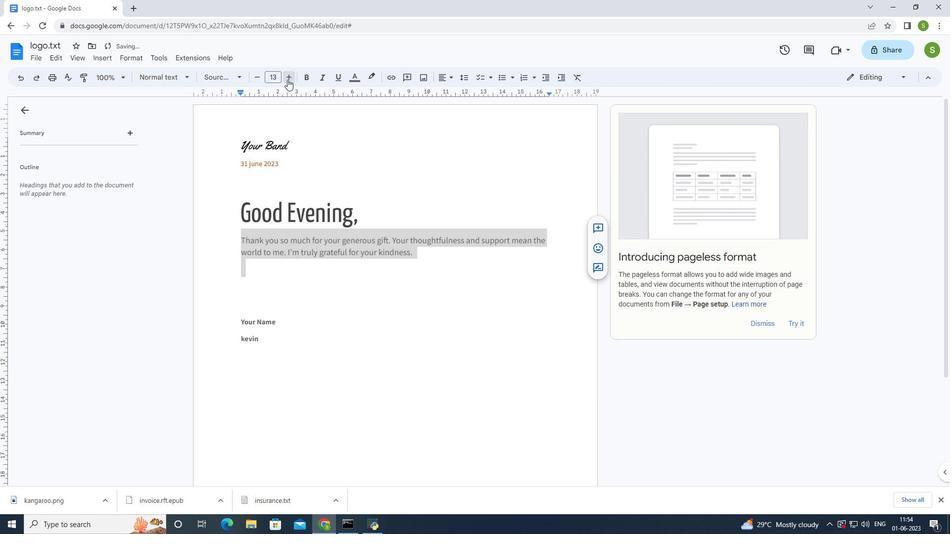 
Action: Mouse pressed left at (287, 79)
Screenshot: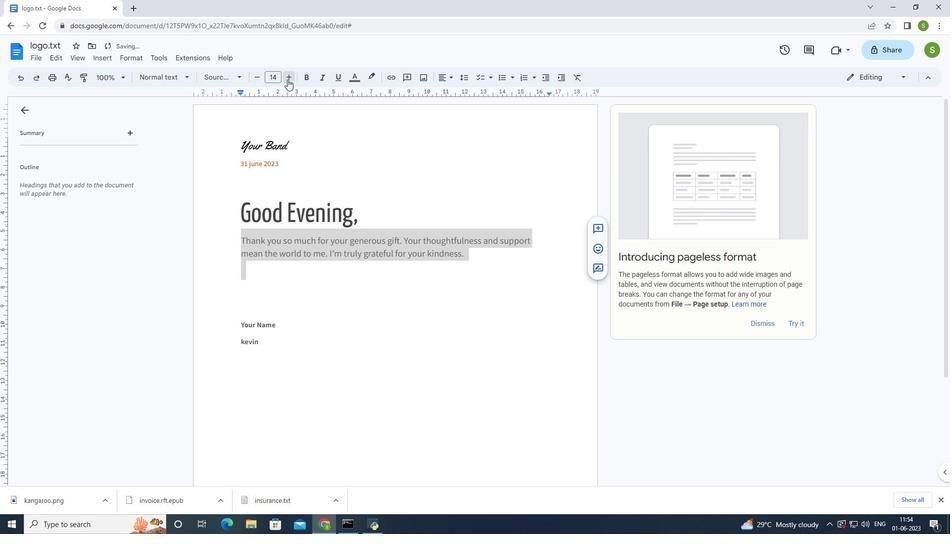 
Action: Mouse pressed left at (287, 79)
Screenshot: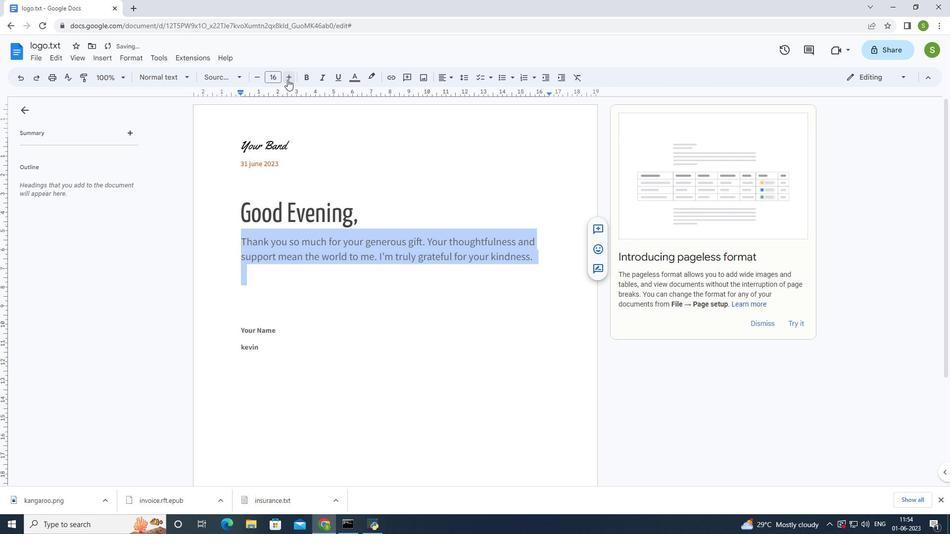 
Action: Mouse pressed left at (287, 79)
Screenshot: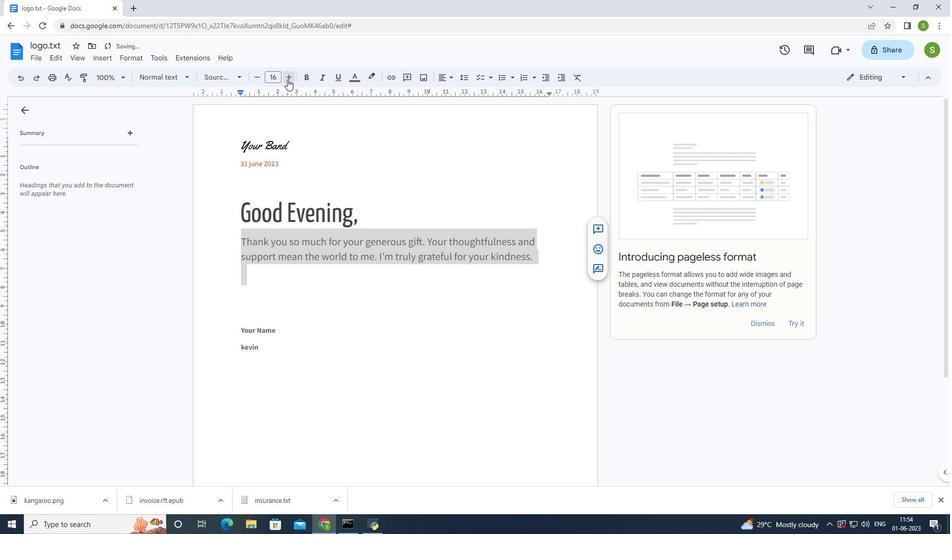 
Action: Mouse moved to (221, 78)
Screenshot: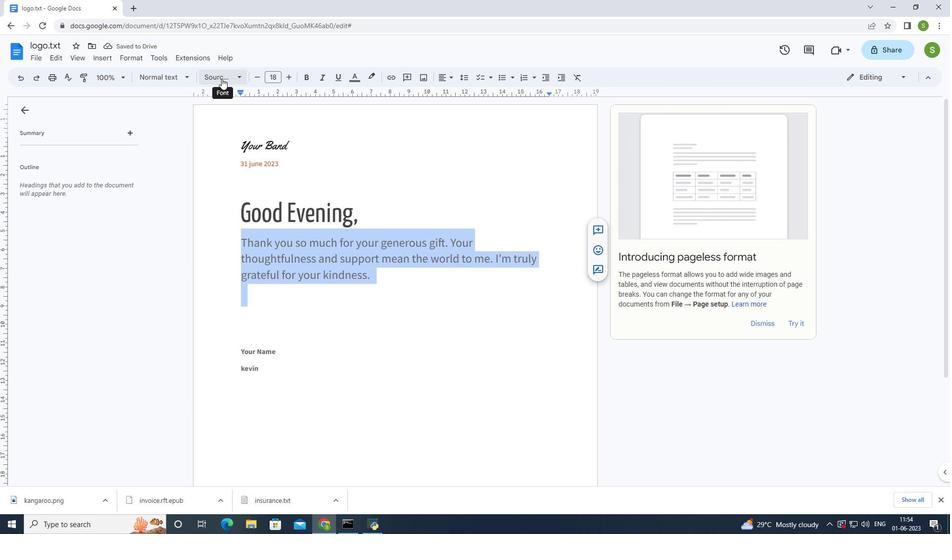 
Action: Mouse pressed left at (221, 78)
Screenshot: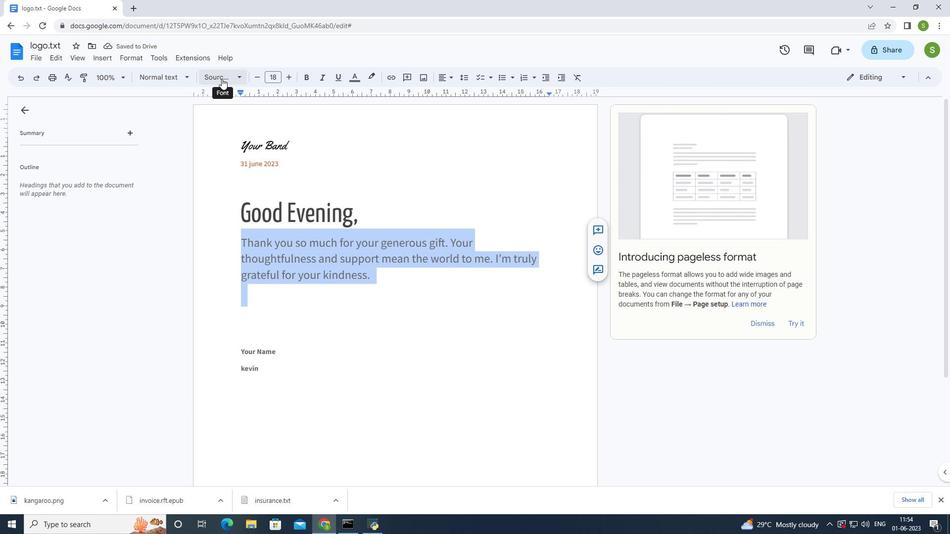 
Action: Mouse moved to (248, 97)
Screenshot: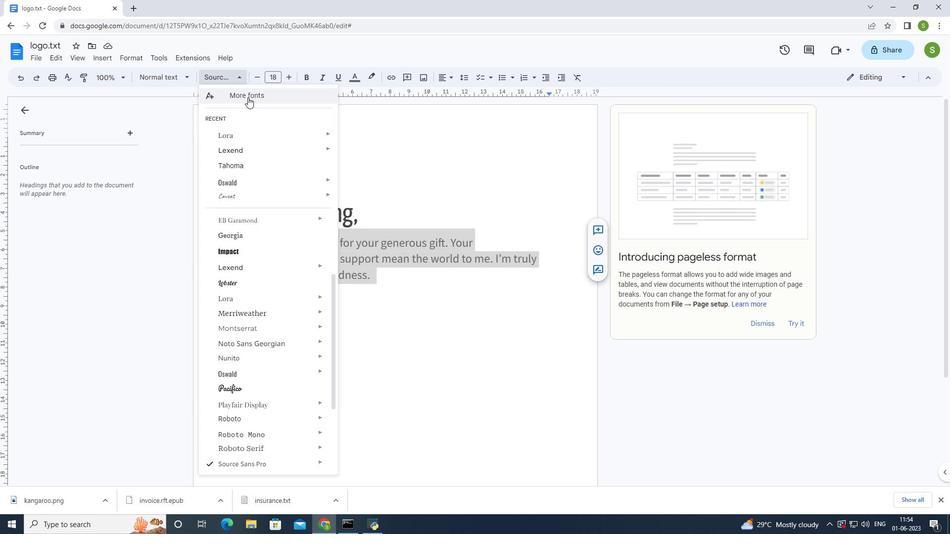 
Action: Mouse pressed left at (248, 97)
Screenshot: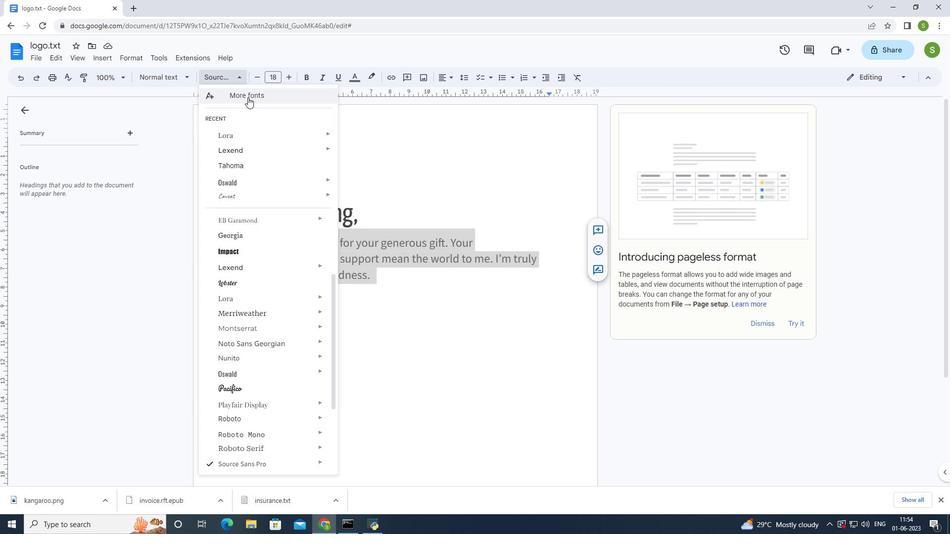
Action: Mouse moved to (317, 141)
Screenshot: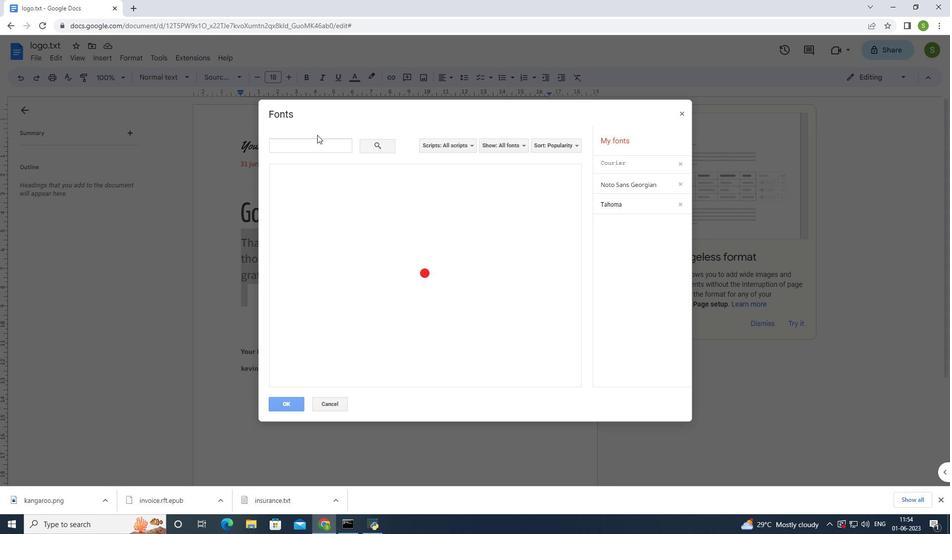 
Action: Mouse pressed left at (317, 141)
Screenshot: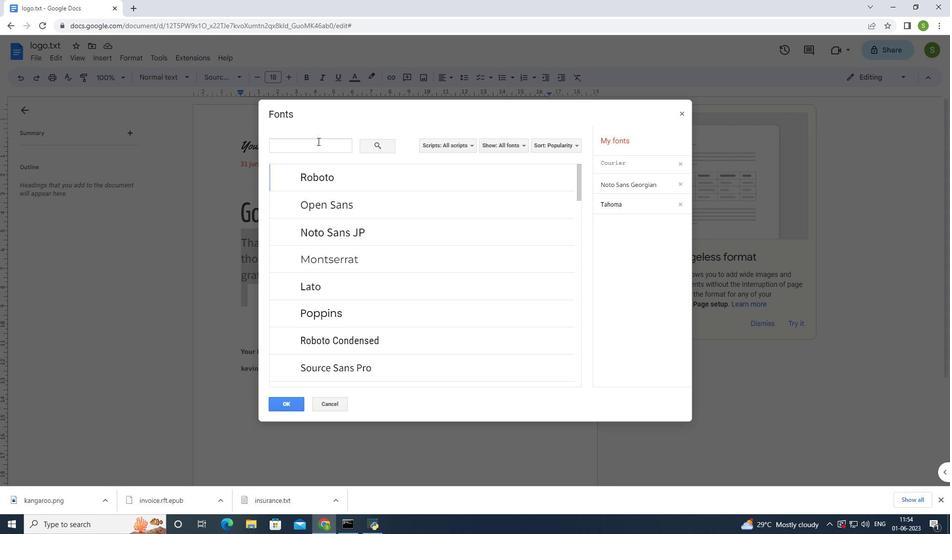 
Action: Mouse moved to (363, 135)
Screenshot: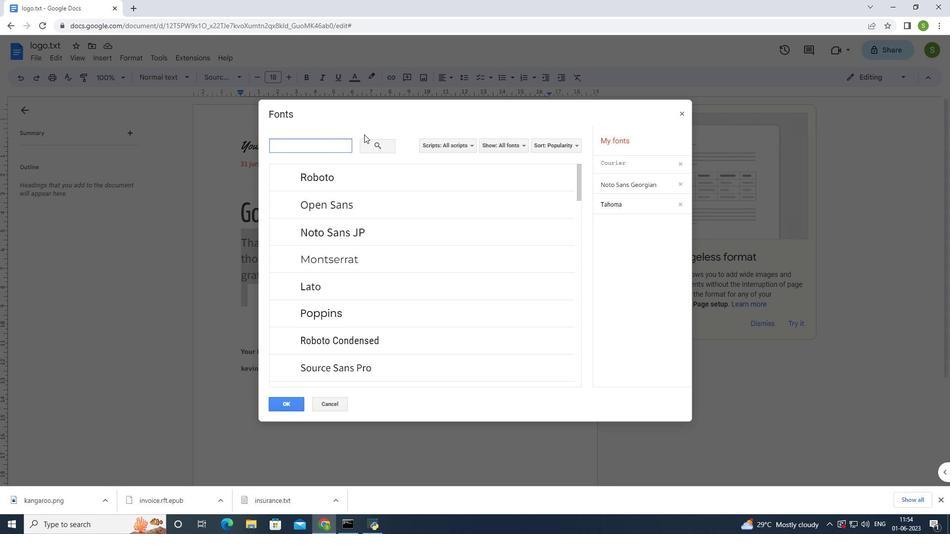 
Action: Key pressed <Key.shift>Arial
Screenshot: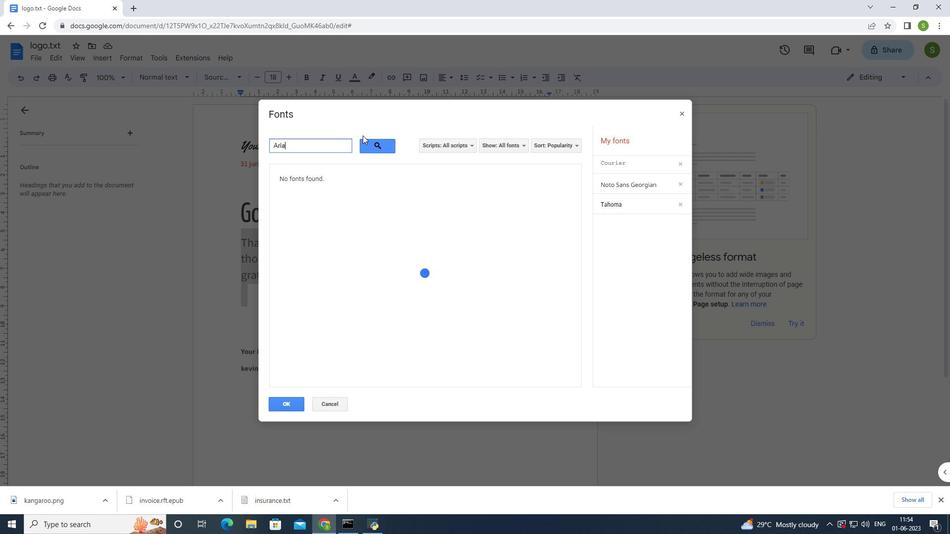 
Action: Mouse moved to (359, 181)
Screenshot: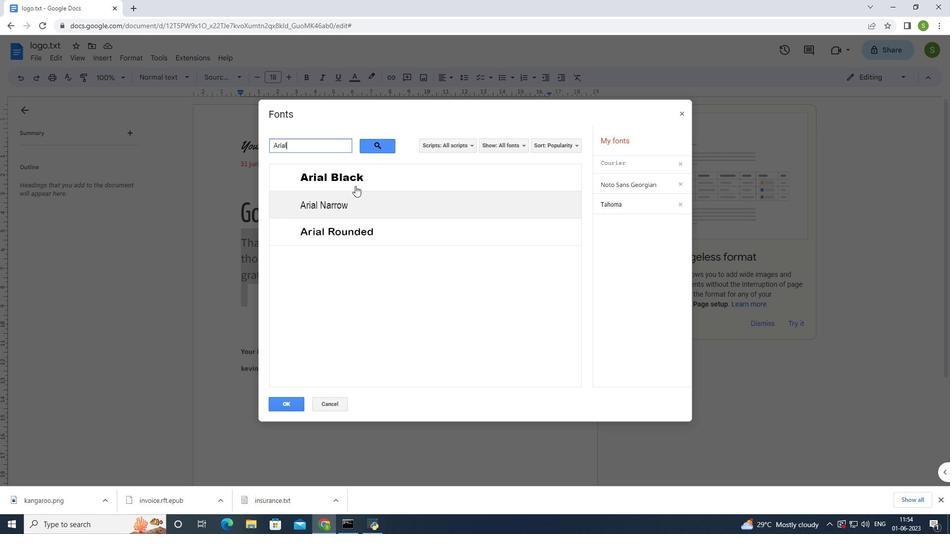 
Action: Mouse pressed left at (359, 181)
Screenshot: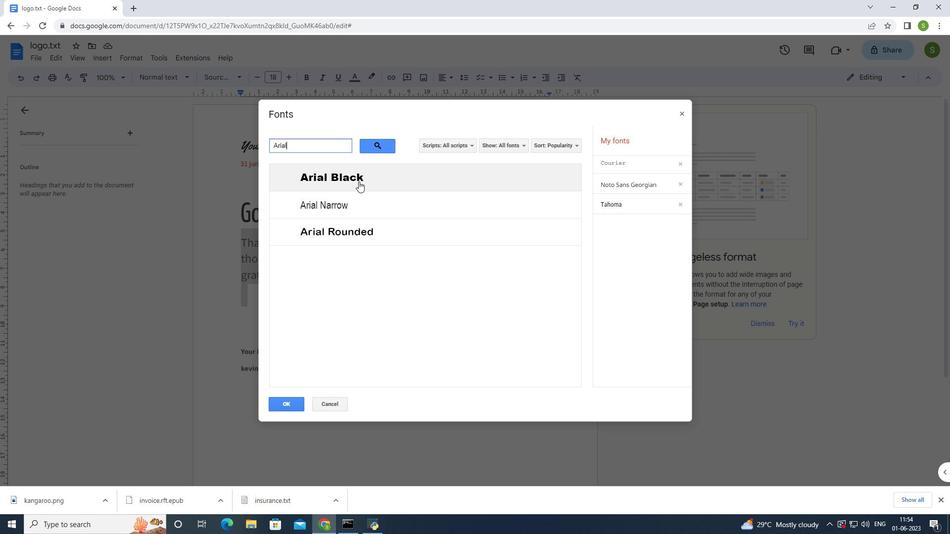 
Action: Mouse moved to (294, 404)
Screenshot: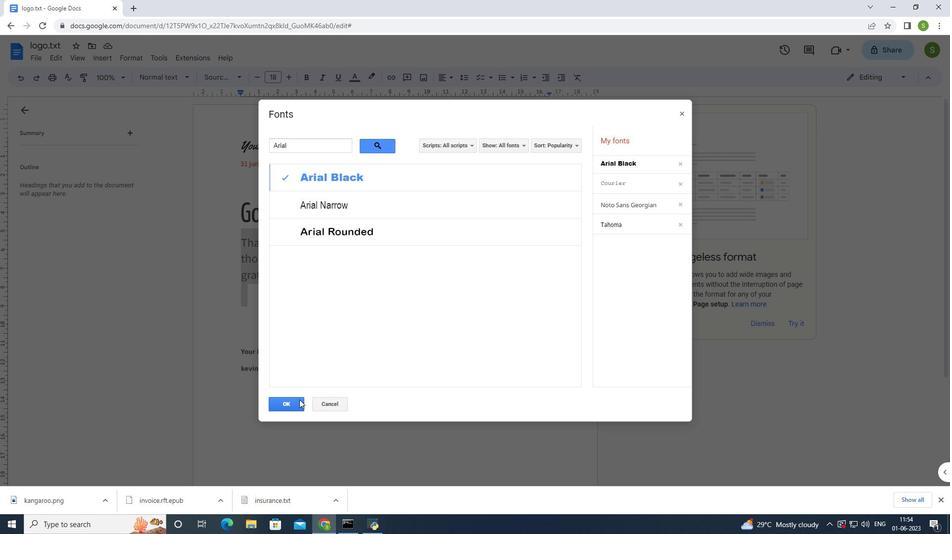 
Action: Mouse pressed left at (294, 404)
Screenshot: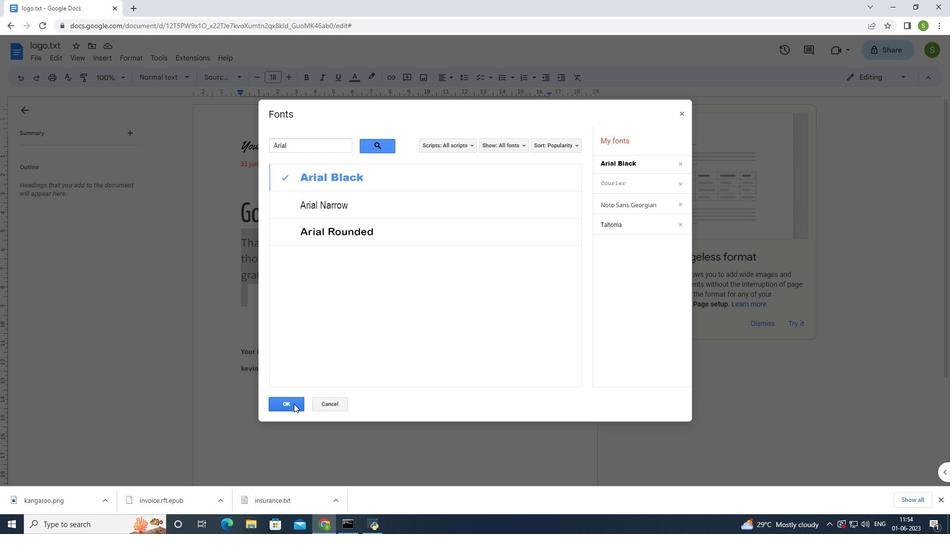 
Action: Mouse moved to (421, 345)
Screenshot: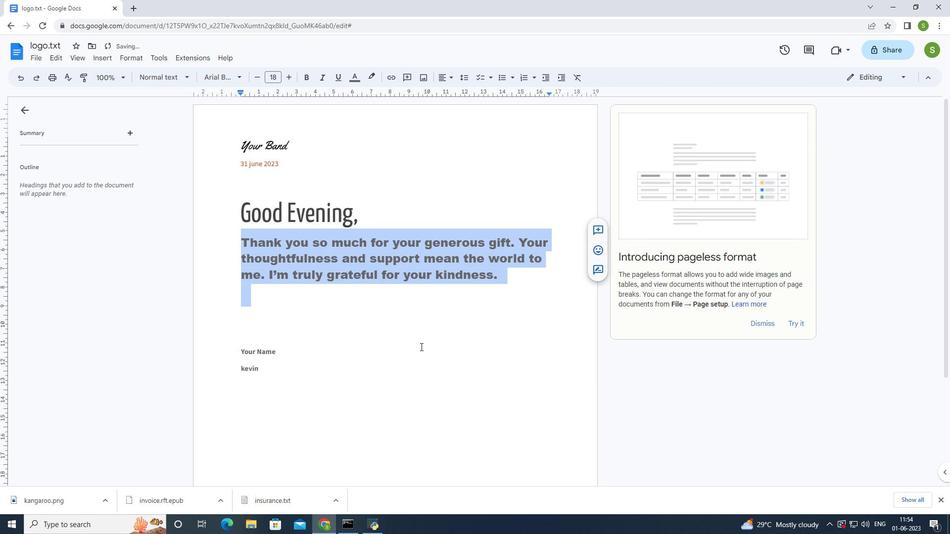 
Action: Mouse pressed left at (421, 345)
Screenshot: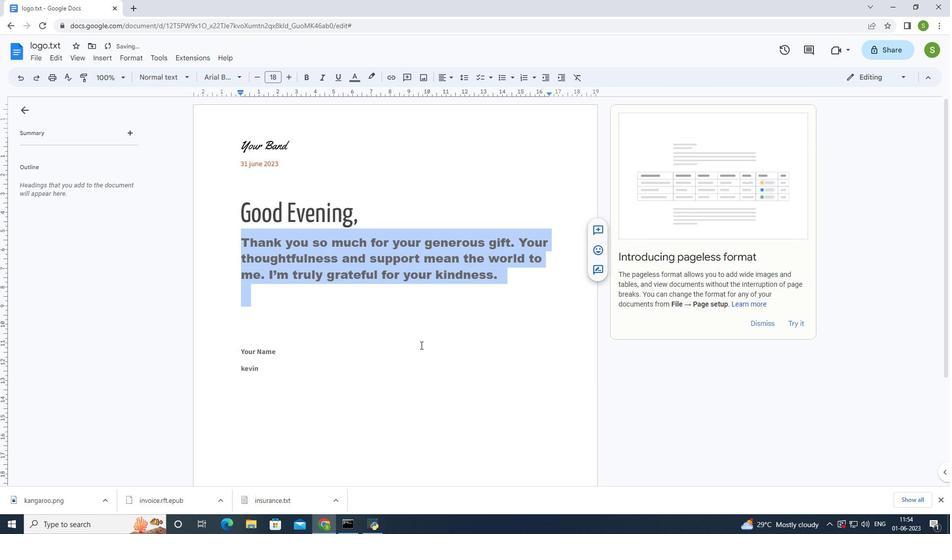 
Action: Mouse moved to (404, 343)
Screenshot: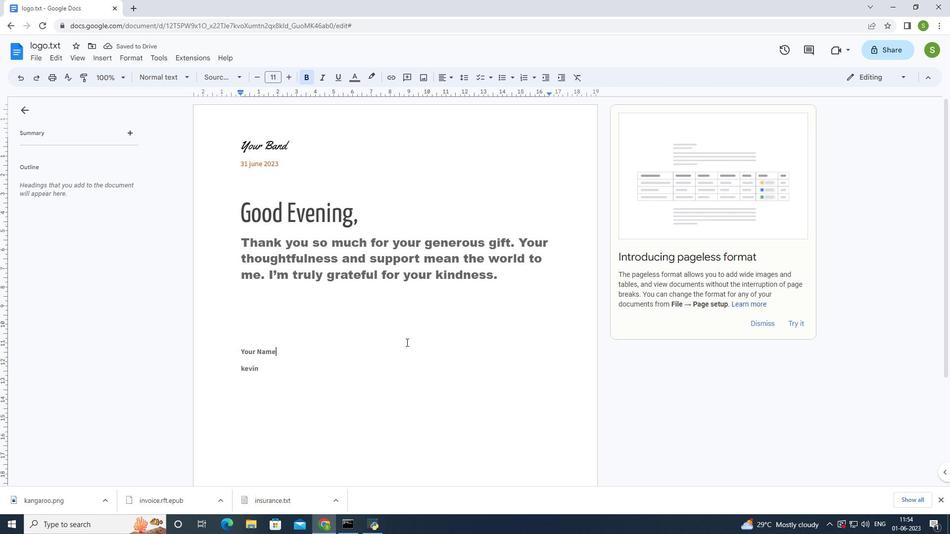 
Action: Key pressed ctrl+S
Screenshot: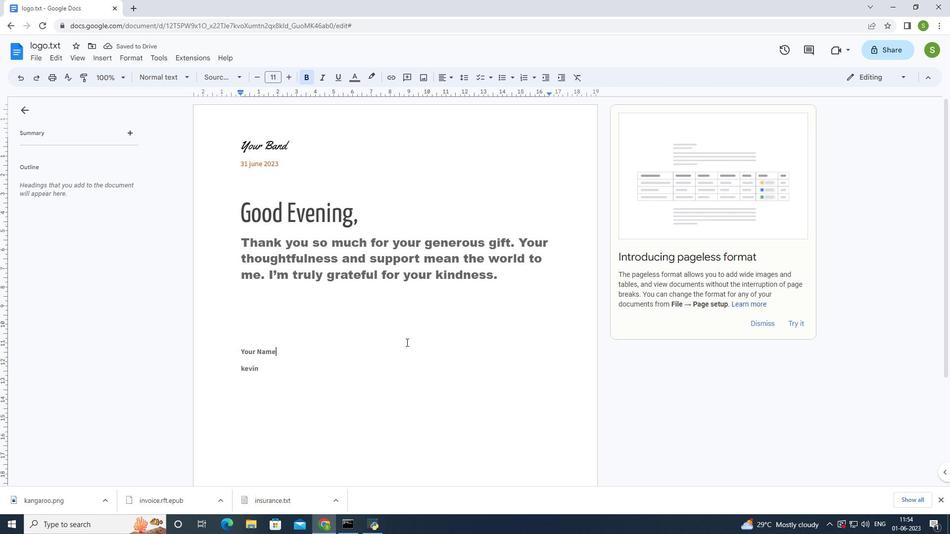 
Action: Mouse moved to (402, 344)
Screenshot: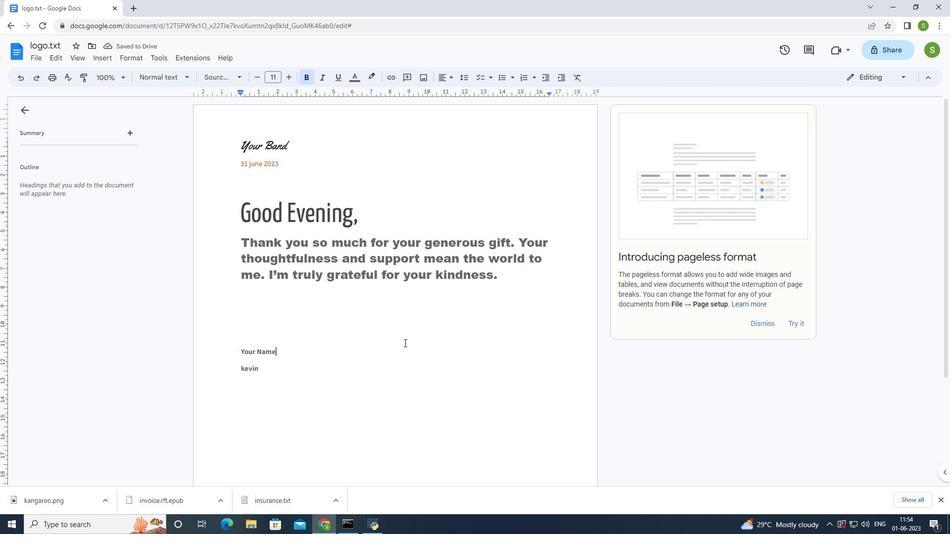 
